 Task: Look for space in Culver City, United States from 12th July, 2023 to 16th July, 2023 for 8 adults in price range Rs.10000 to Rs.16000. Place can be private room with 8 bedrooms having 8 beds and 8 bathrooms. Property type can be house, flat, guest house. Amenities needed are: wifi, TV, free parkinig on premises, gym, breakfast. Booking option can be shelf check-in. Required host language is English.
Action: Mouse moved to (443, 117)
Screenshot: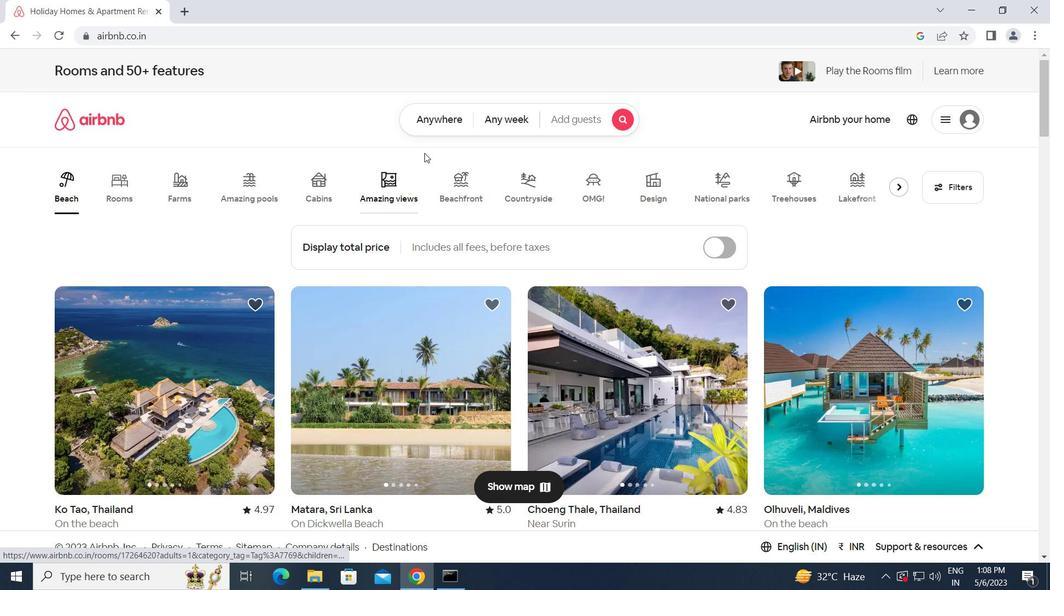 
Action: Mouse pressed left at (443, 117)
Screenshot: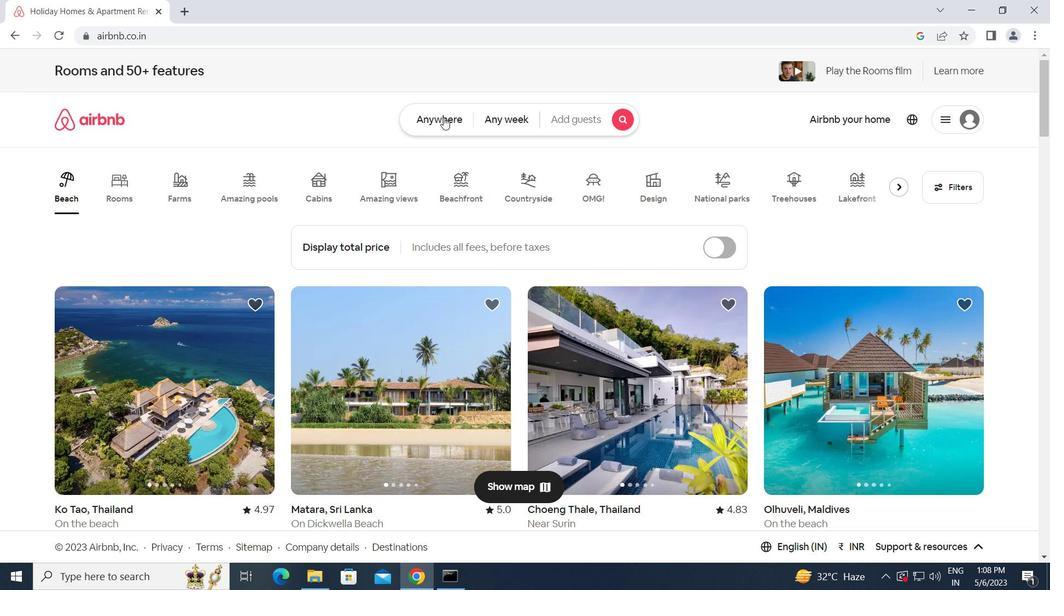 
Action: Mouse moved to (382, 162)
Screenshot: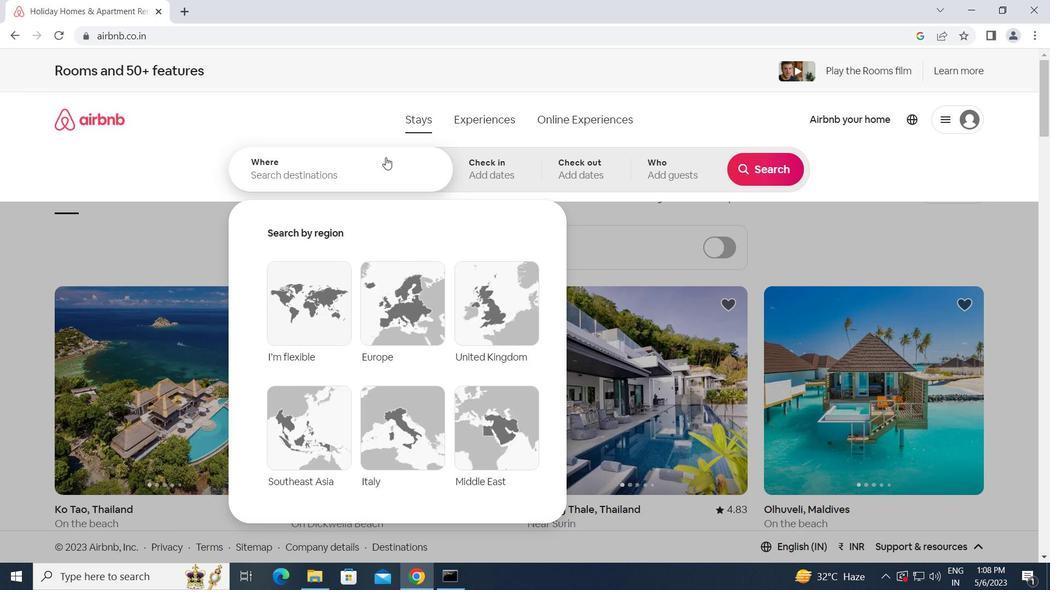 
Action: Mouse pressed left at (382, 162)
Screenshot: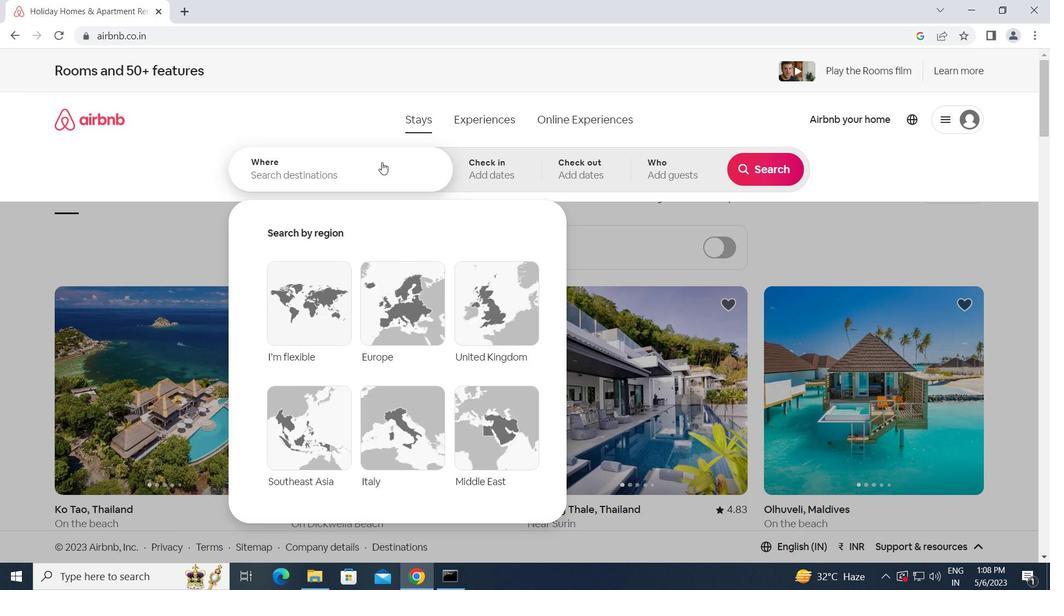 
Action: Key pressed c<Key.caps_lock>ulver<Key.space><Key.caps_lock>c<Key.caps_lock>ity,<Key.space><Key.caps_lock>u<Key.caps_lock>nited<Key.space><Key.caps_lock>s<Key.caps_lock>tates<Key.enter>
Screenshot: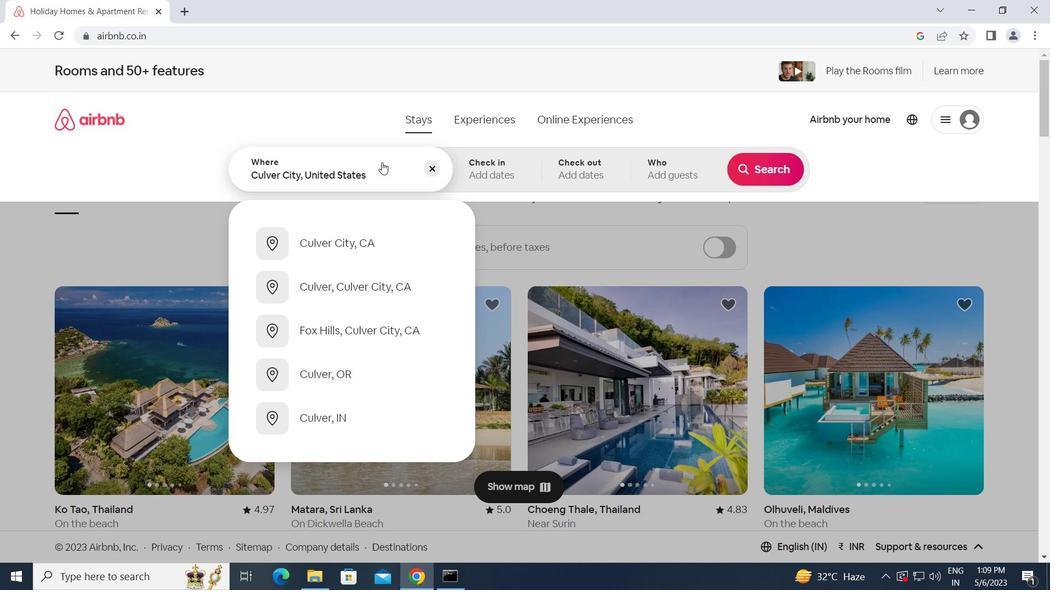 
Action: Mouse moved to (767, 283)
Screenshot: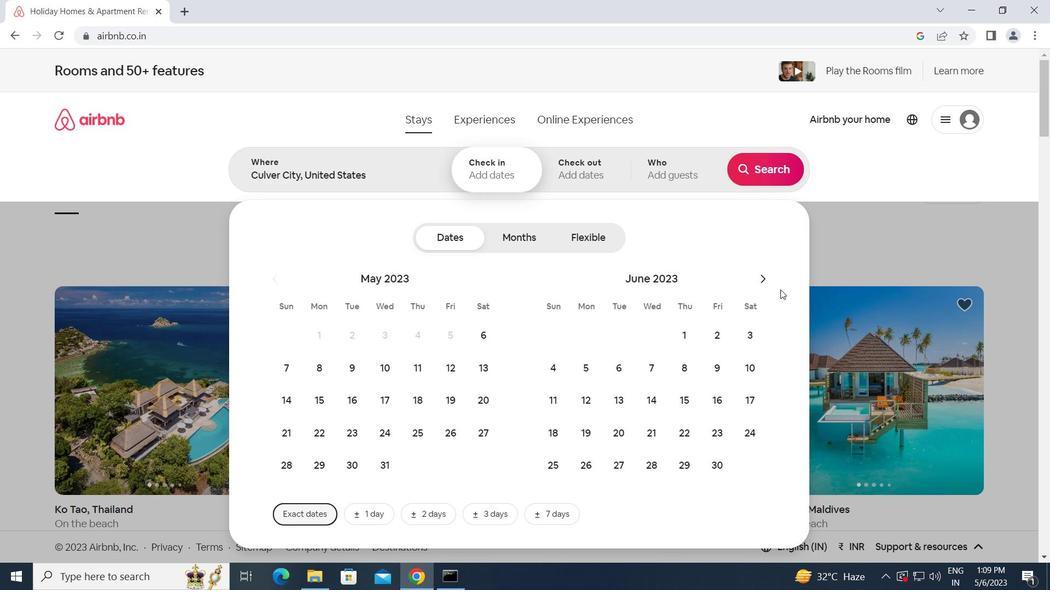 
Action: Mouse pressed left at (767, 283)
Screenshot: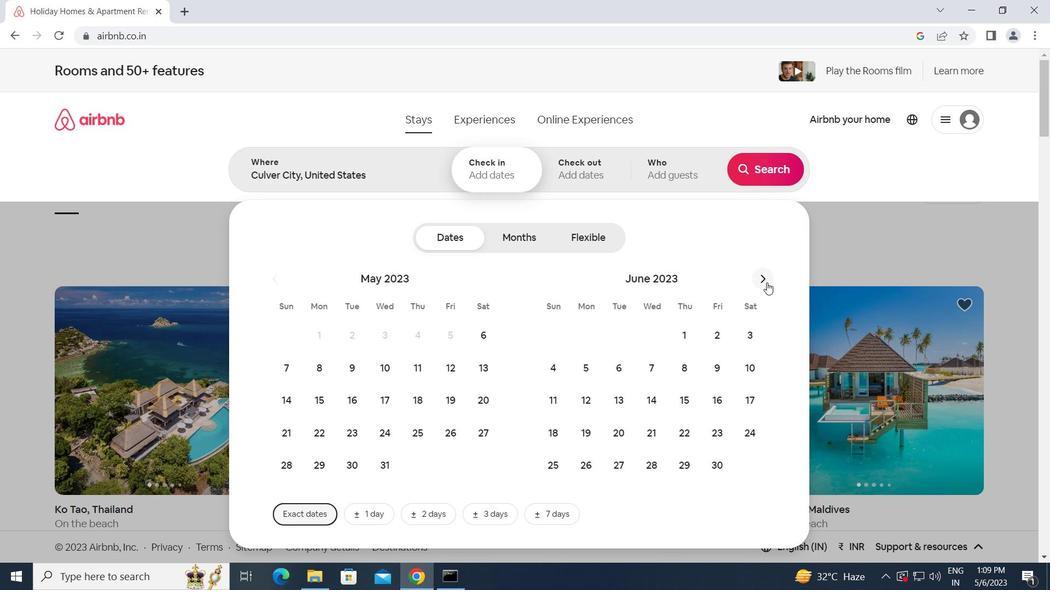 
Action: Mouse moved to (651, 397)
Screenshot: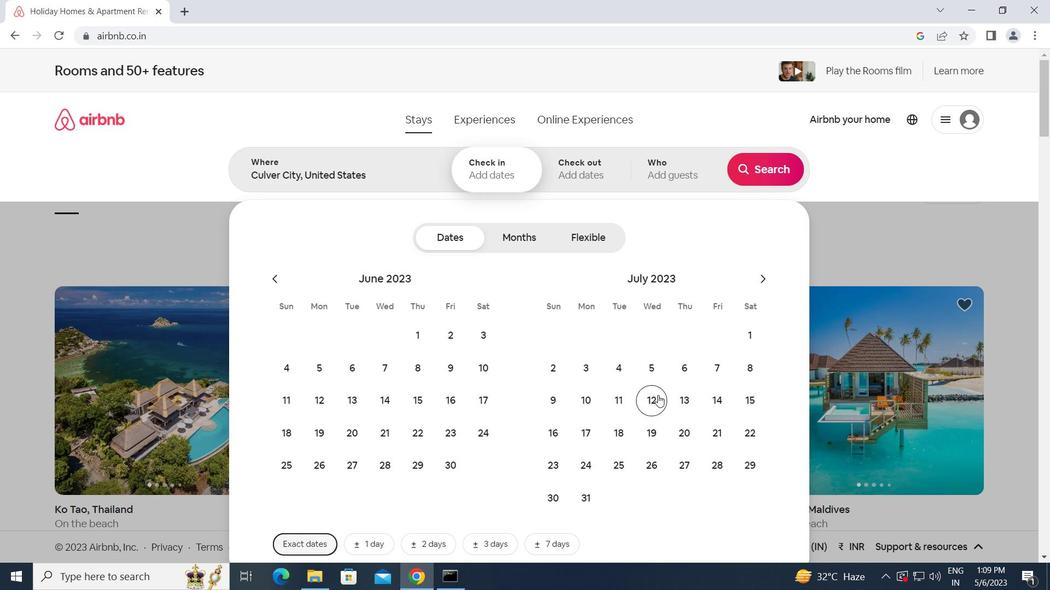 
Action: Mouse pressed left at (651, 397)
Screenshot: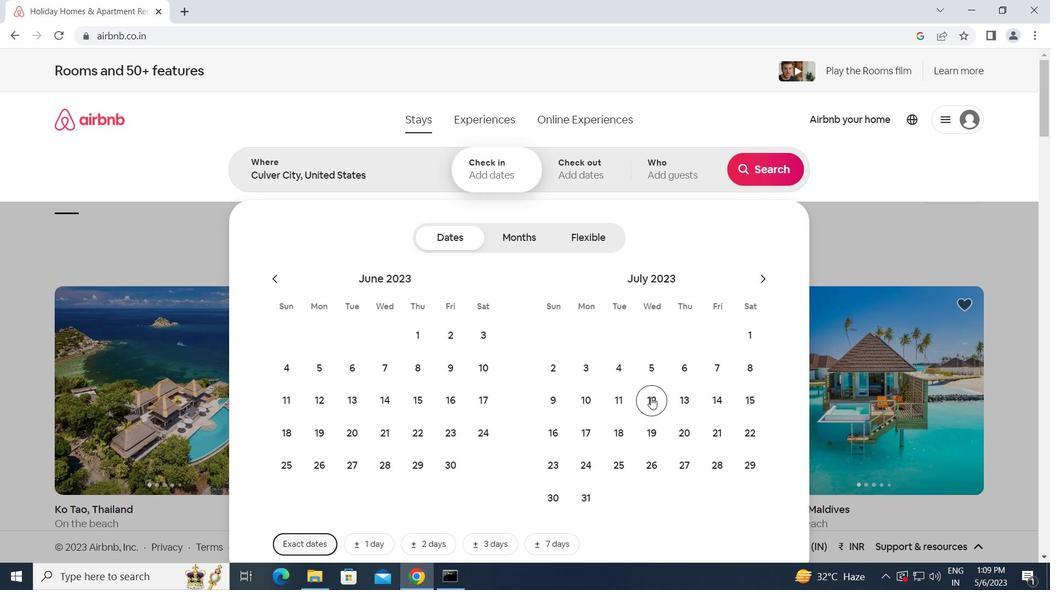 
Action: Mouse moved to (558, 433)
Screenshot: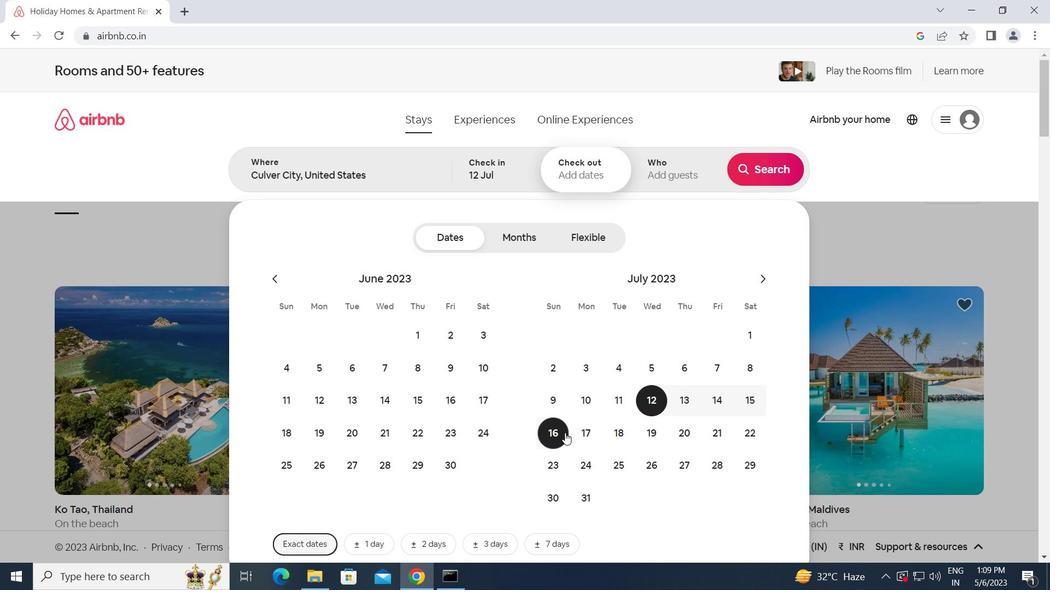 
Action: Mouse pressed left at (558, 433)
Screenshot: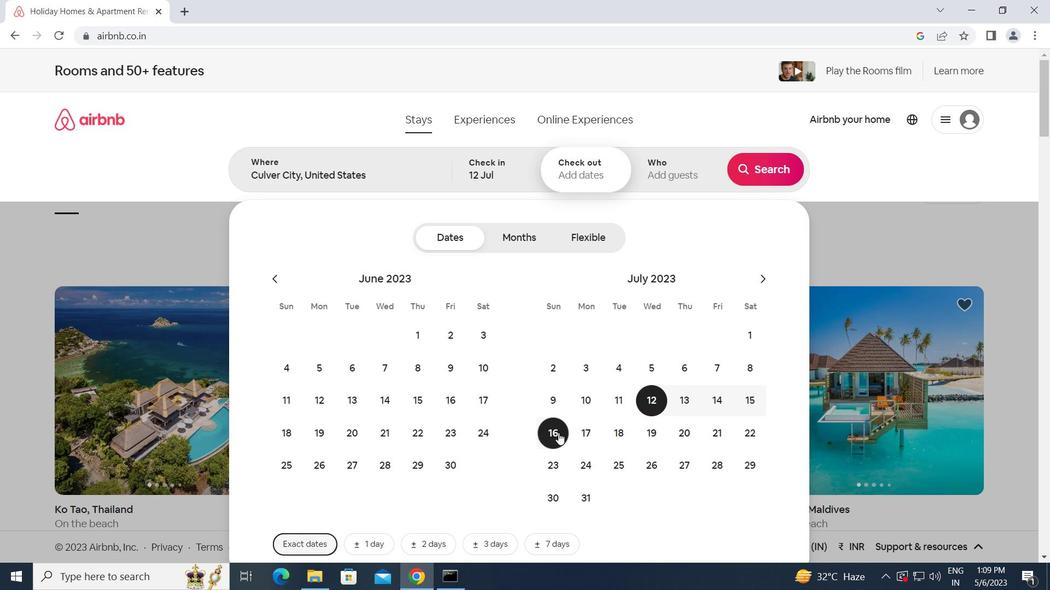 
Action: Mouse moved to (683, 175)
Screenshot: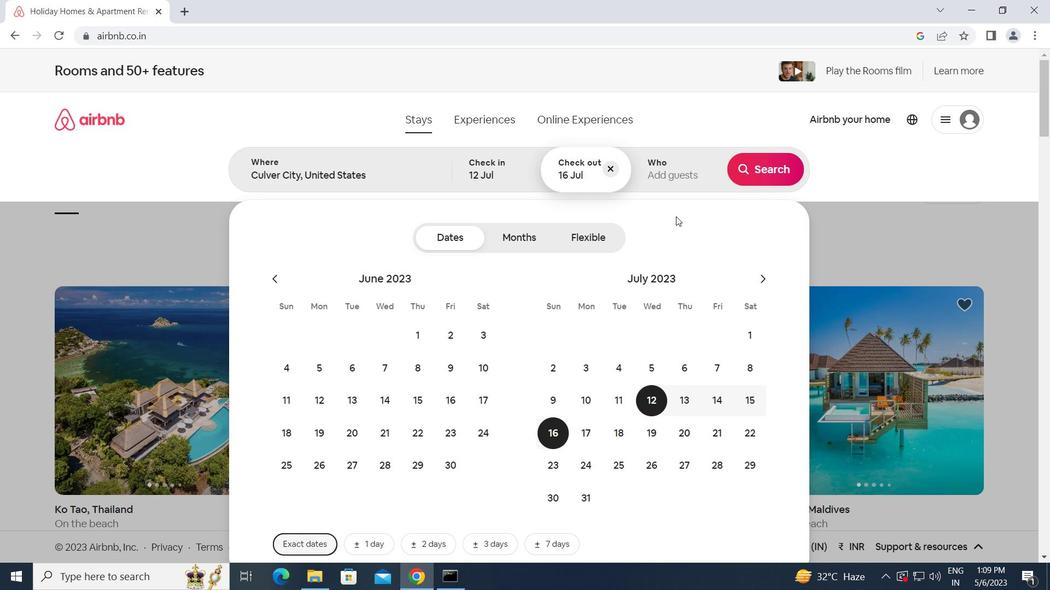 
Action: Mouse pressed left at (683, 175)
Screenshot: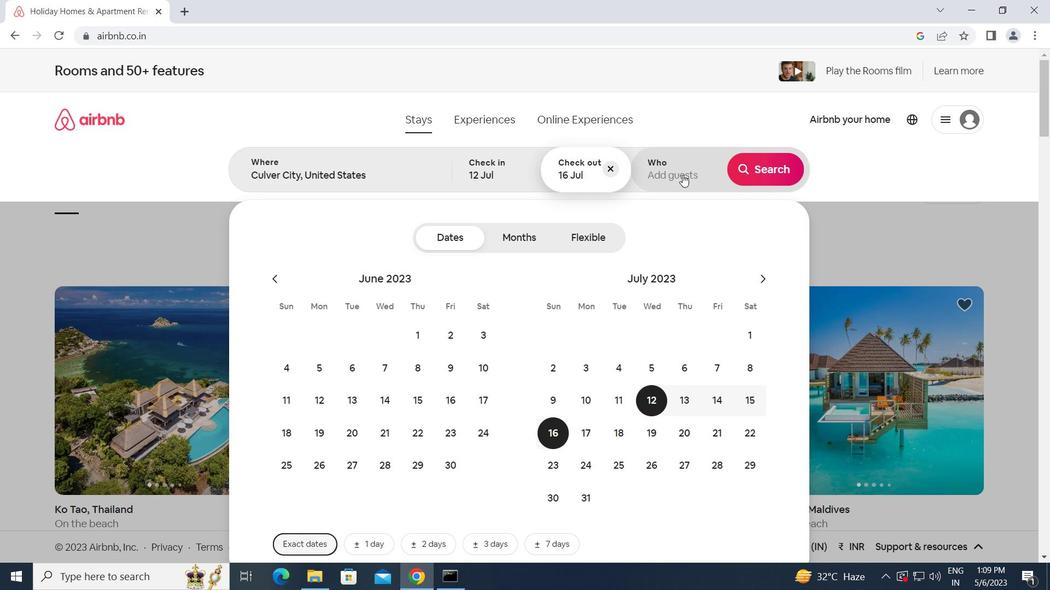 
Action: Mouse moved to (766, 244)
Screenshot: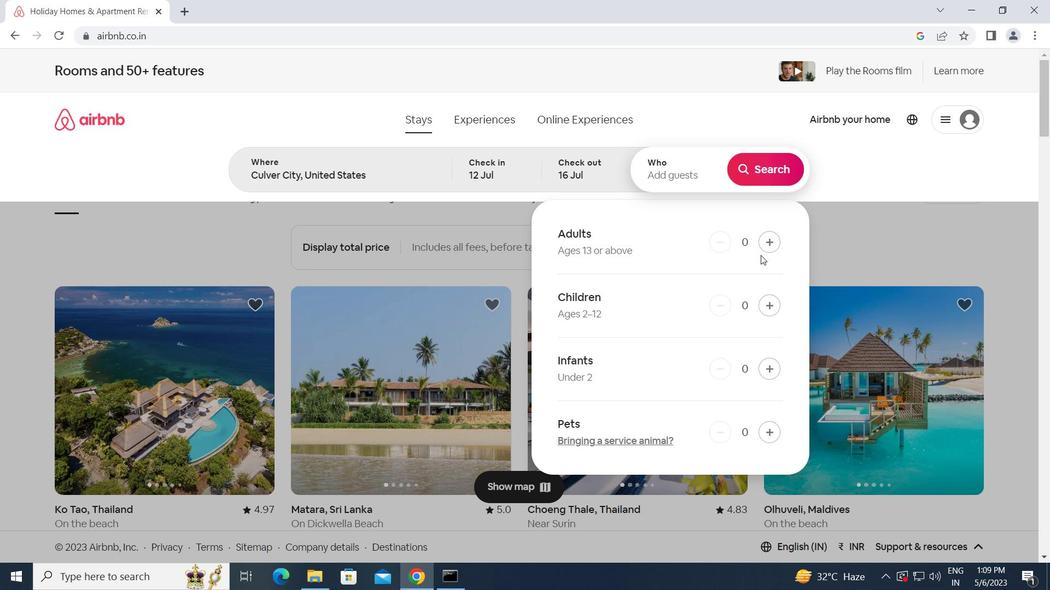 
Action: Mouse pressed left at (766, 244)
Screenshot: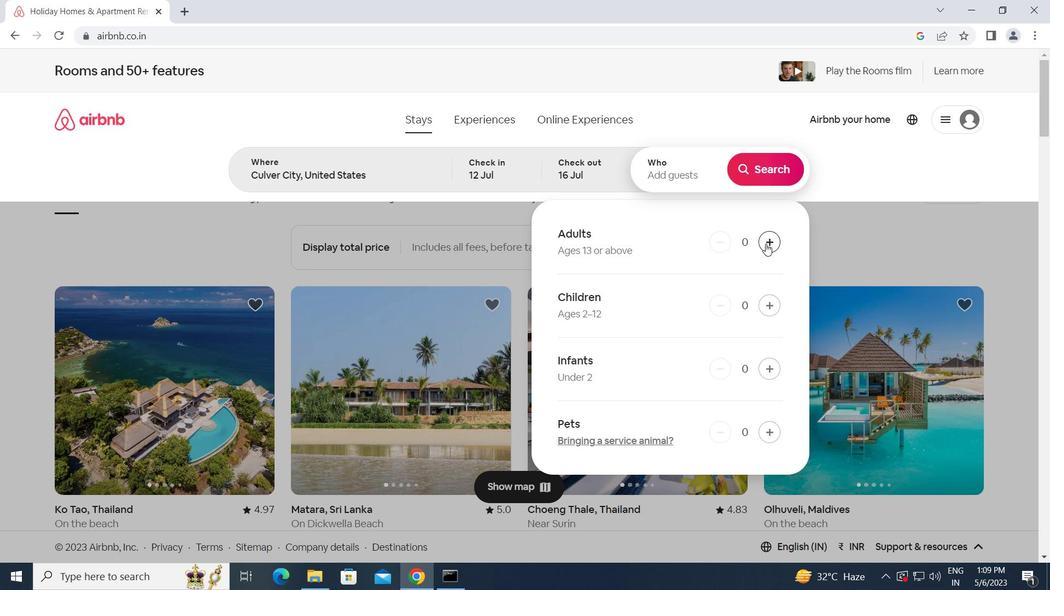 
Action: Mouse pressed left at (766, 244)
Screenshot: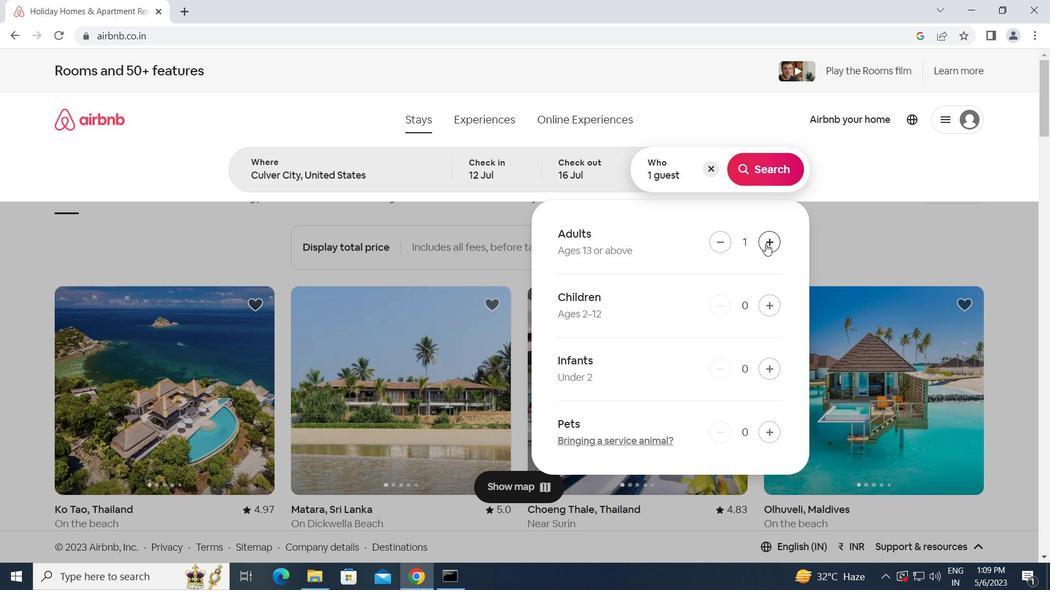 
Action: Mouse pressed left at (766, 244)
Screenshot: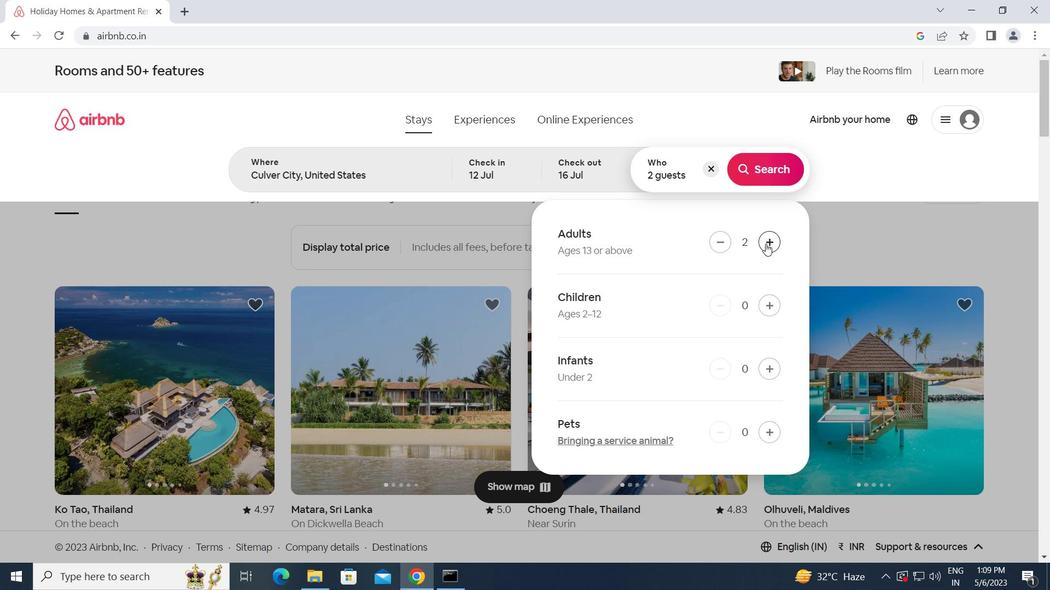 
Action: Mouse pressed left at (766, 244)
Screenshot: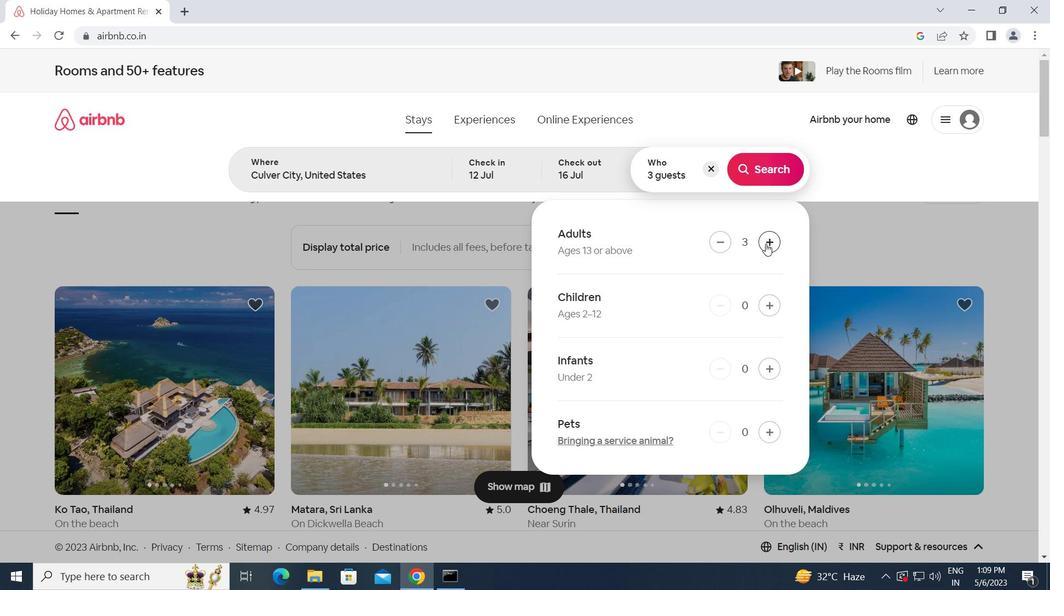 
Action: Mouse pressed left at (766, 244)
Screenshot: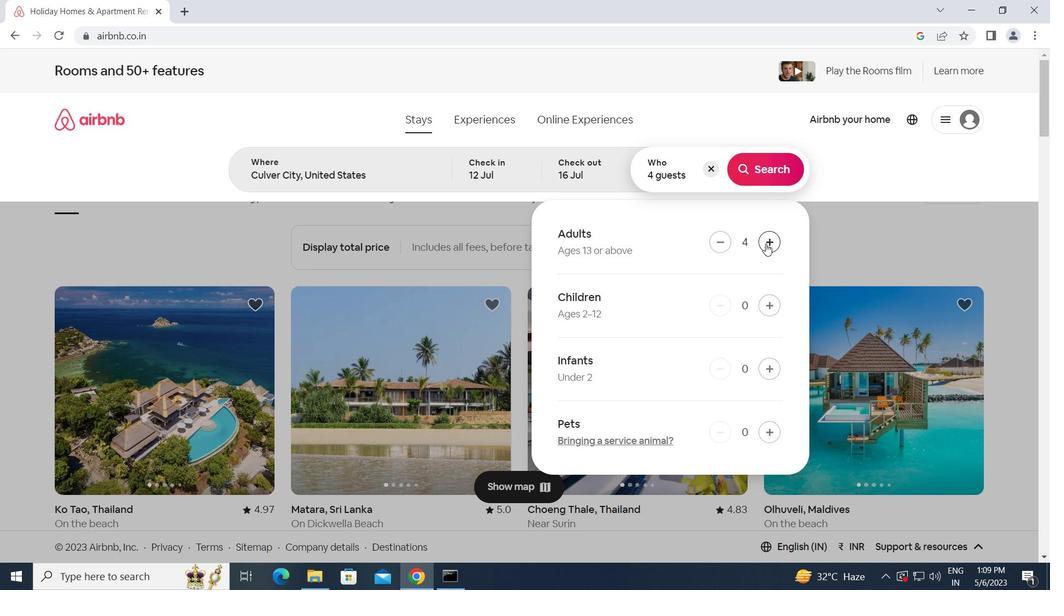 
Action: Mouse pressed left at (766, 244)
Screenshot: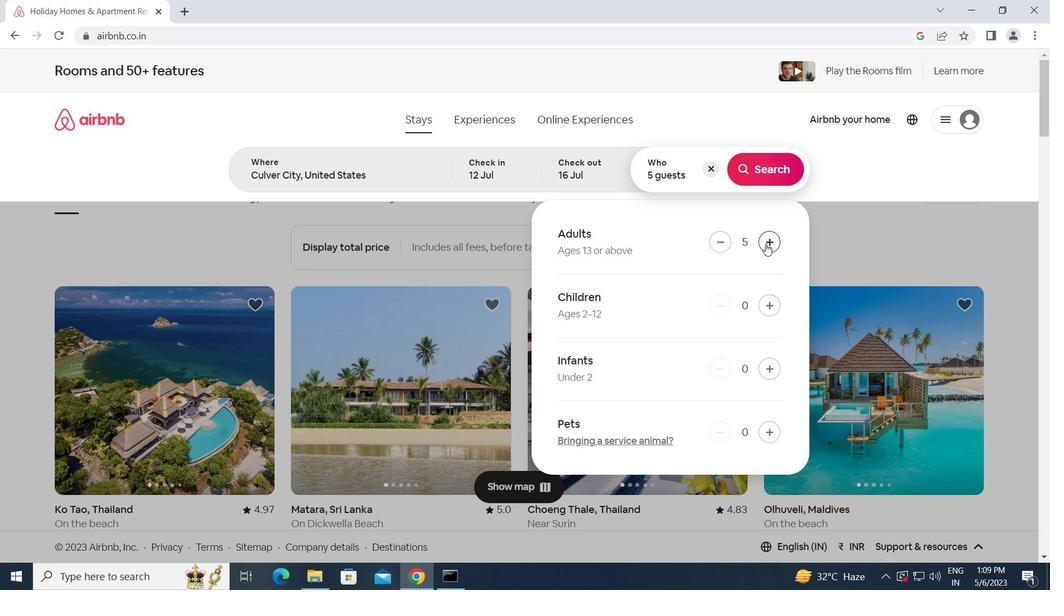 
Action: Mouse pressed left at (766, 244)
Screenshot: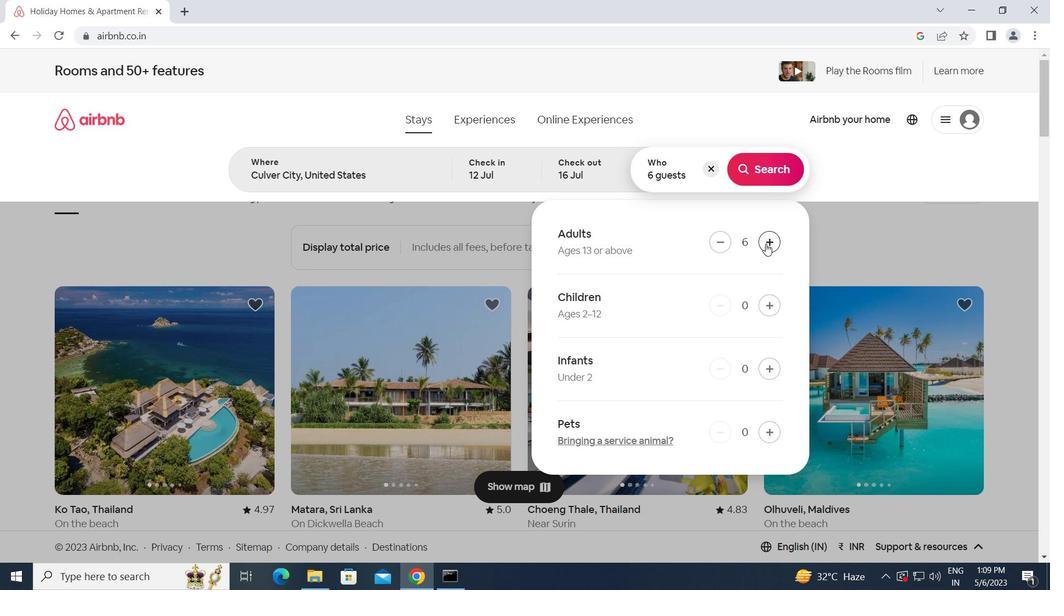 
Action: Mouse pressed left at (766, 244)
Screenshot: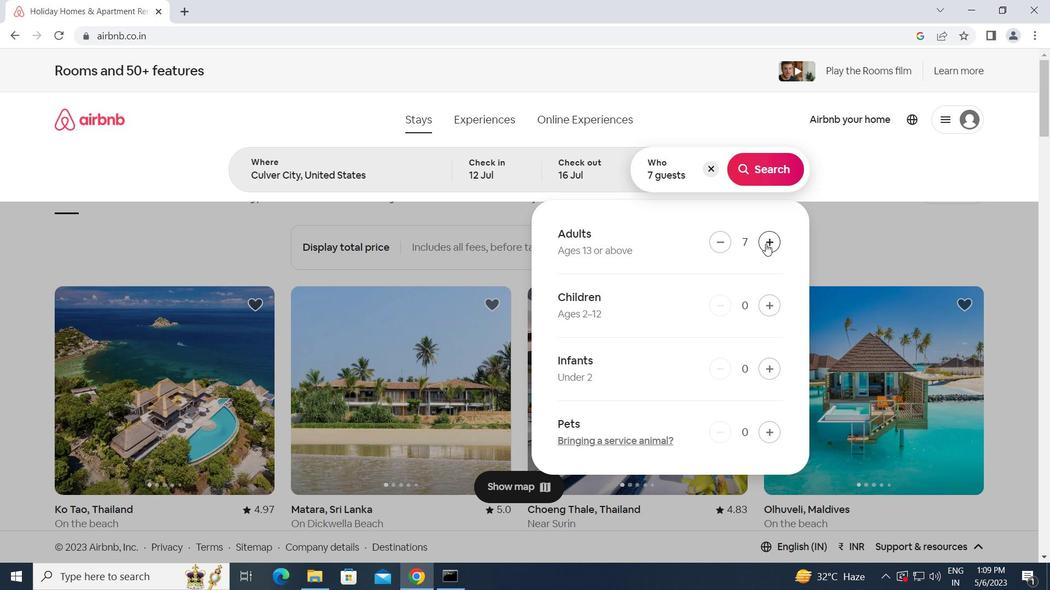 
Action: Mouse moved to (748, 169)
Screenshot: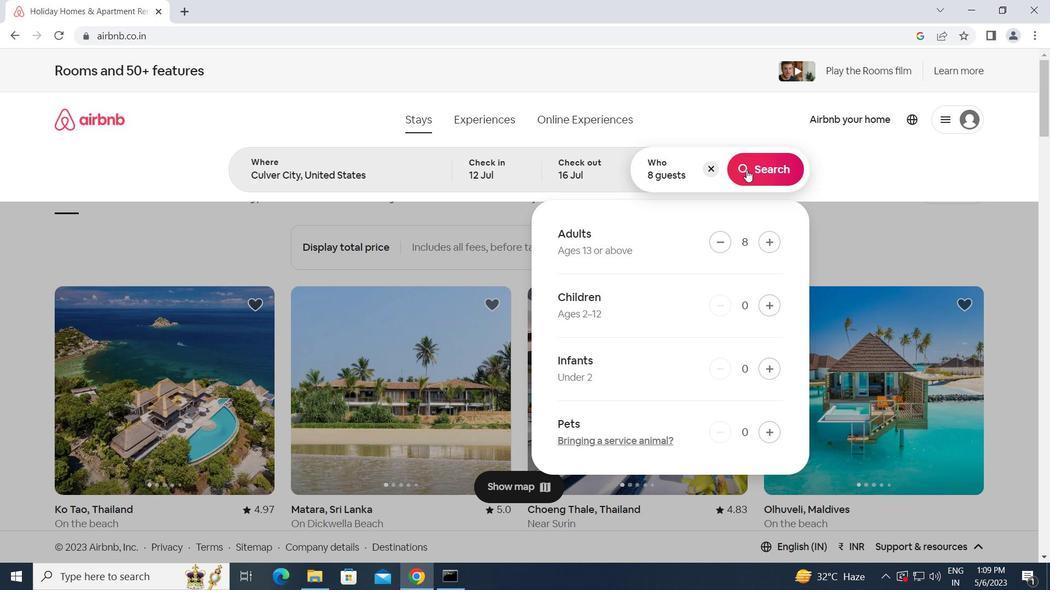 
Action: Mouse pressed left at (748, 169)
Screenshot: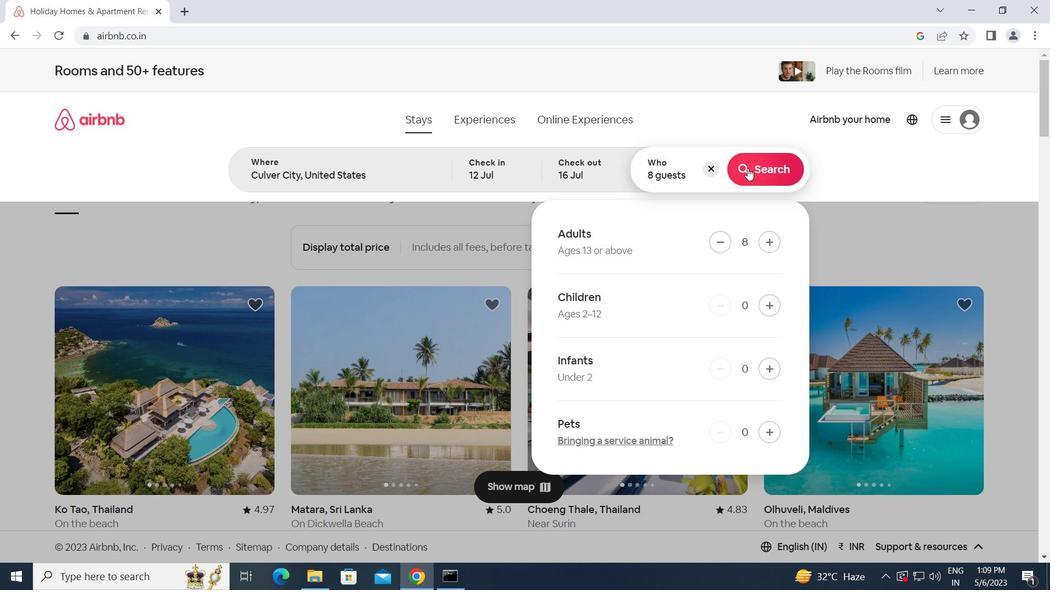 
Action: Mouse moved to (999, 128)
Screenshot: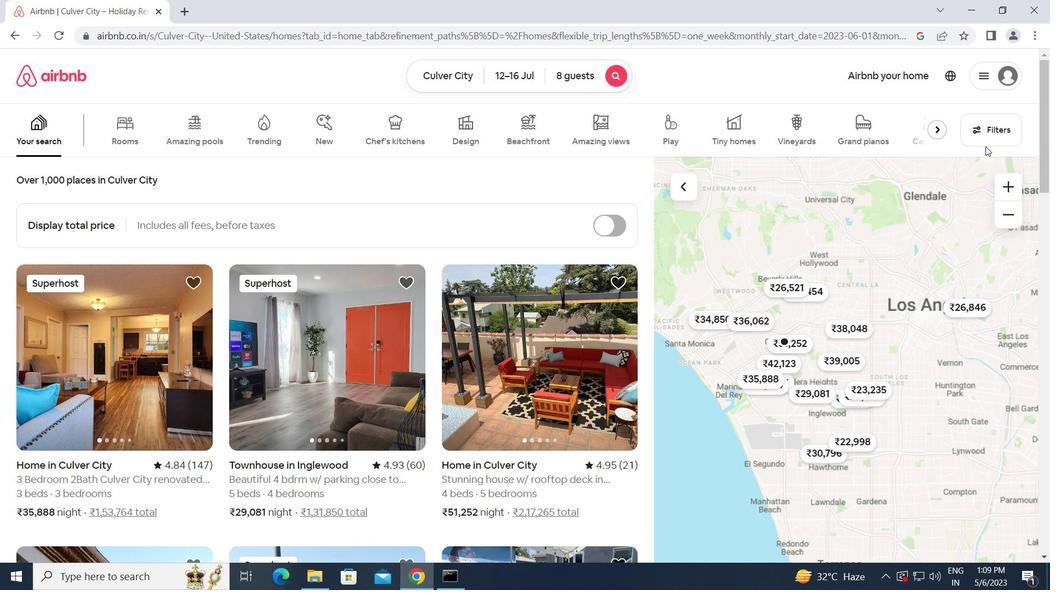 
Action: Mouse pressed left at (999, 128)
Screenshot: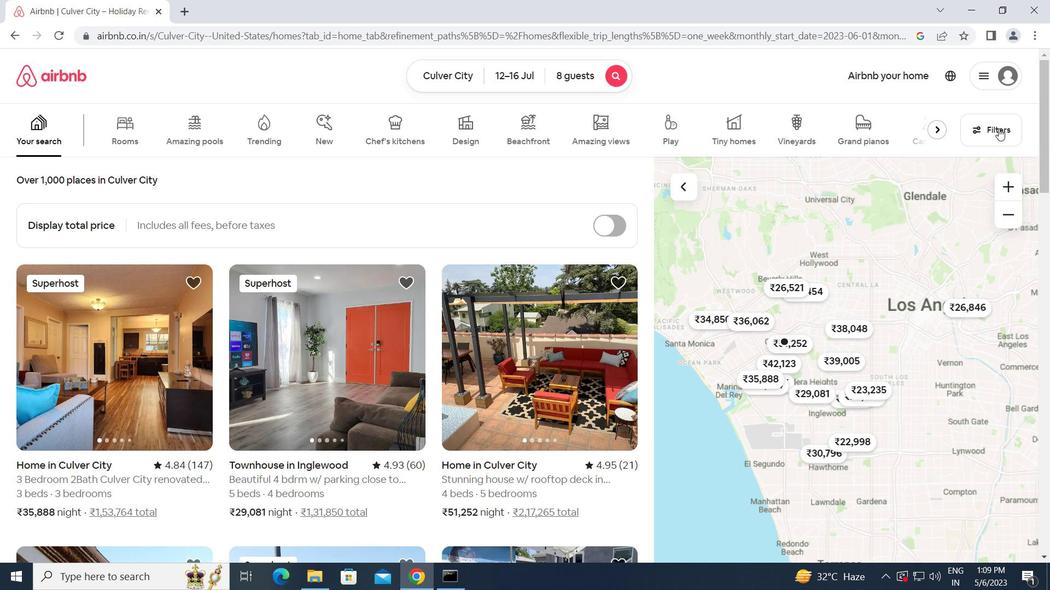
Action: Mouse moved to (338, 466)
Screenshot: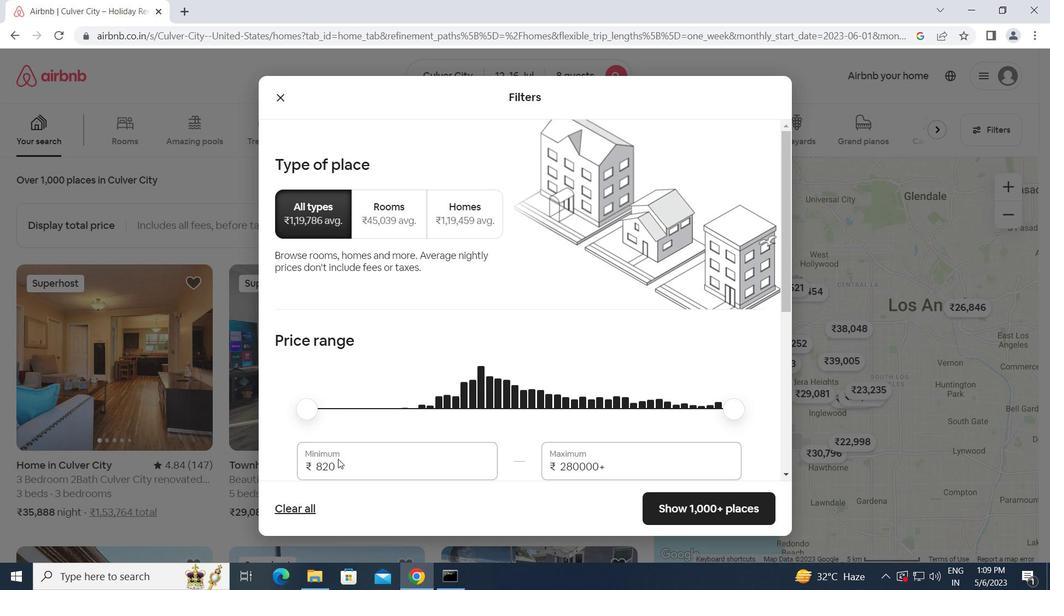 
Action: Mouse pressed left at (338, 466)
Screenshot: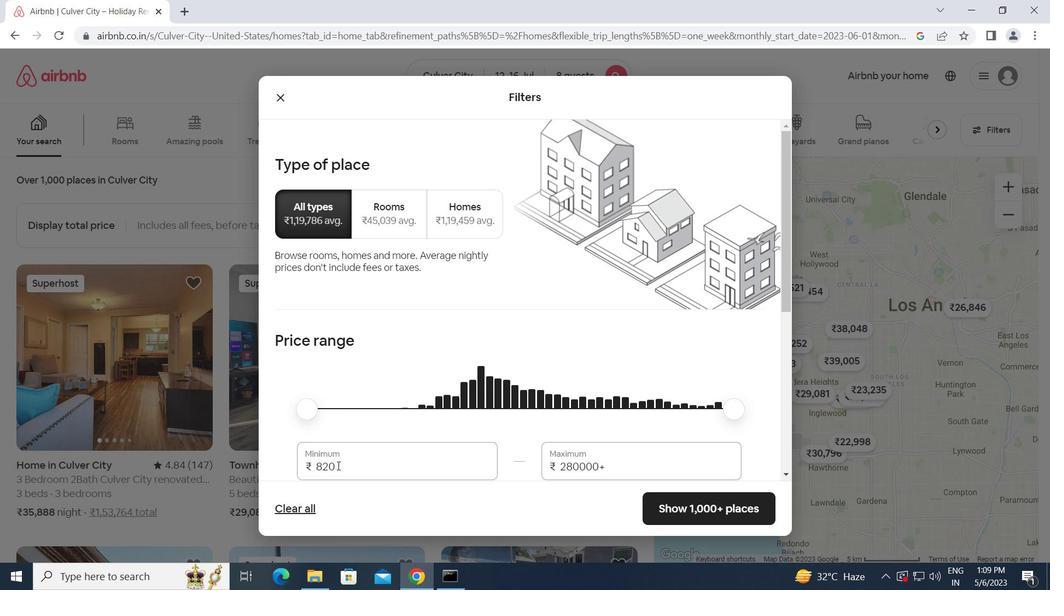 
Action: Mouse moved to (311, 460)
Screenshot: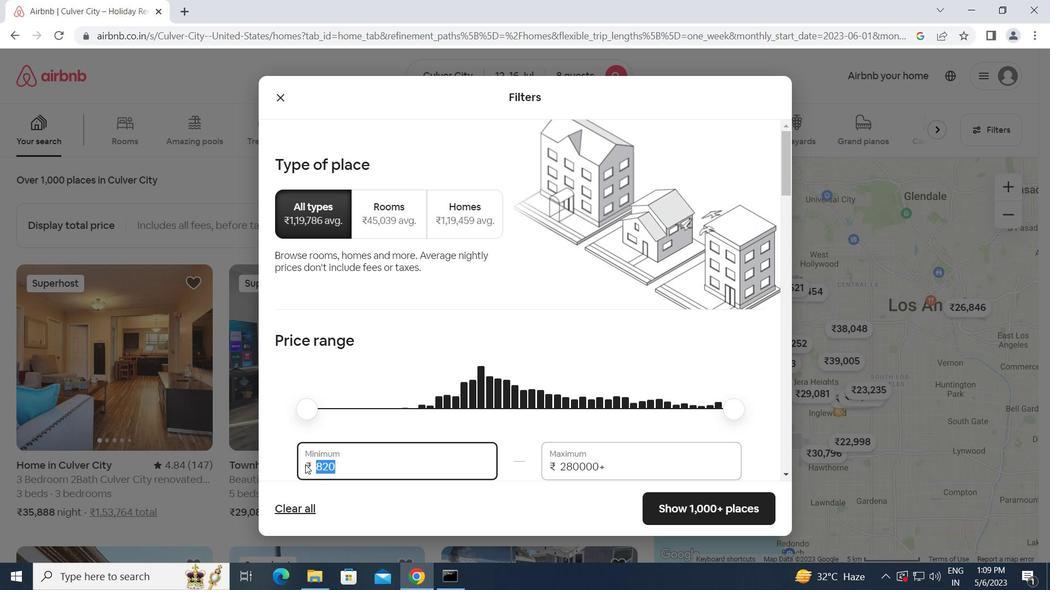 
Action: Key pressed 10000<Key.tab>1600
Screenshot: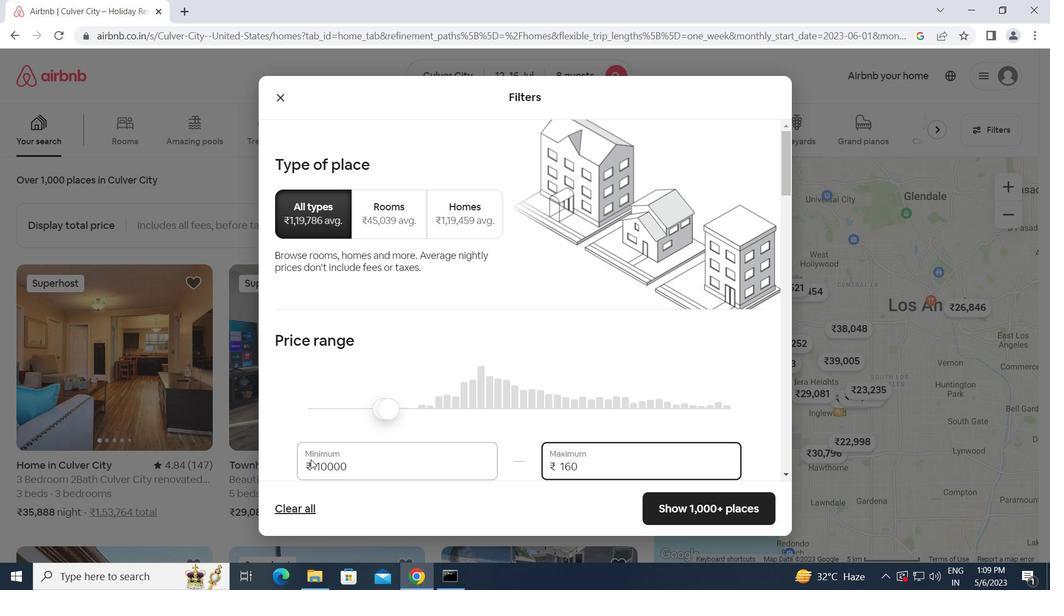 
Action: Mouse moved to (407, 462)
Screenshot: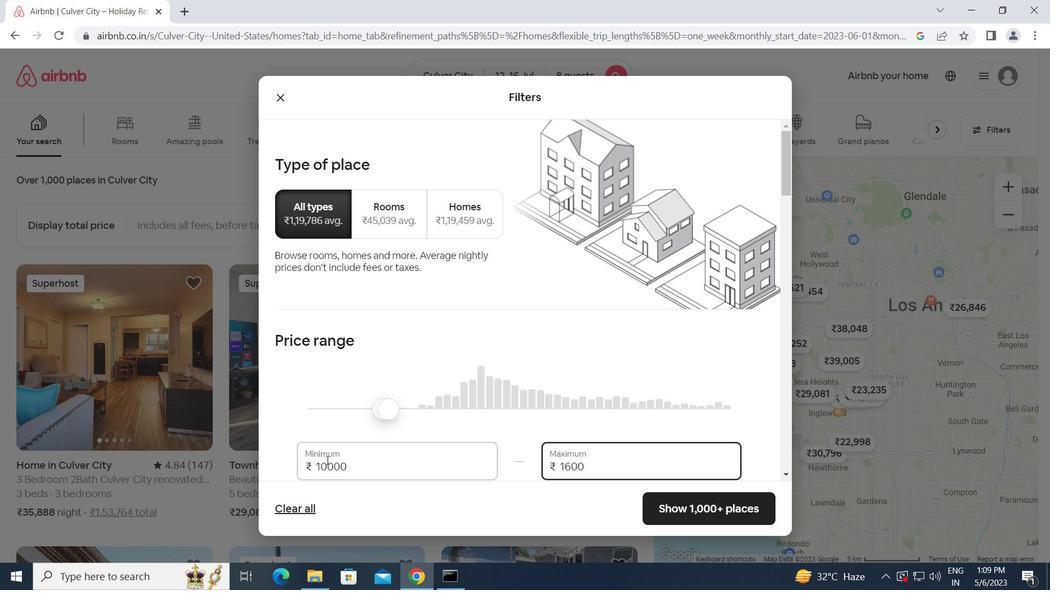 
Action: Key pressed 0
Screenshot: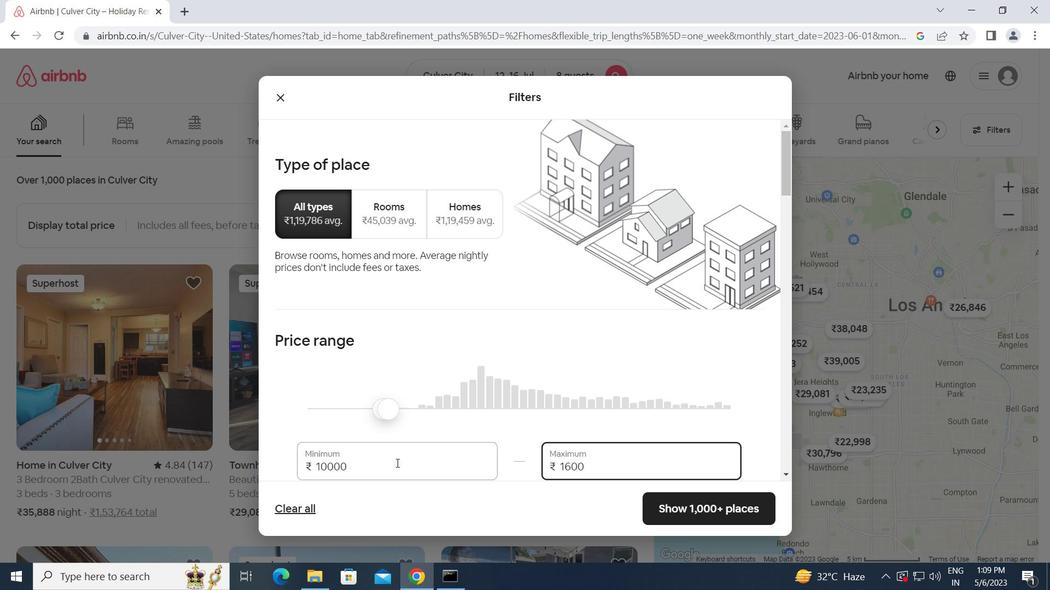 
Action: Mouse scrolled (407, 462) with delta (0, 0)
Screenshot: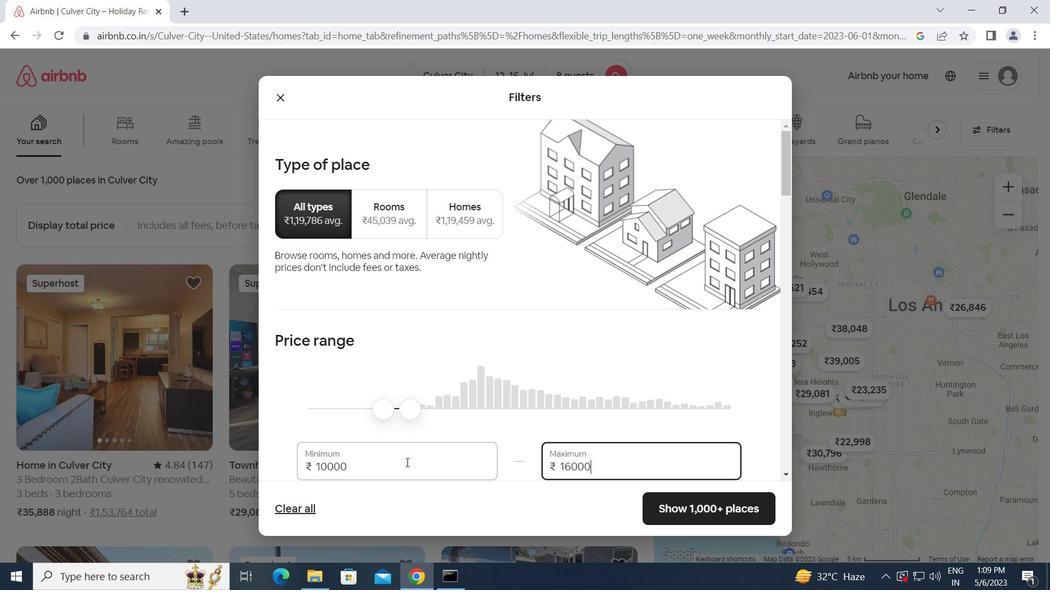 
Action: Mouse scrolled (407, 462) with delta (0, 0)
Screenshot: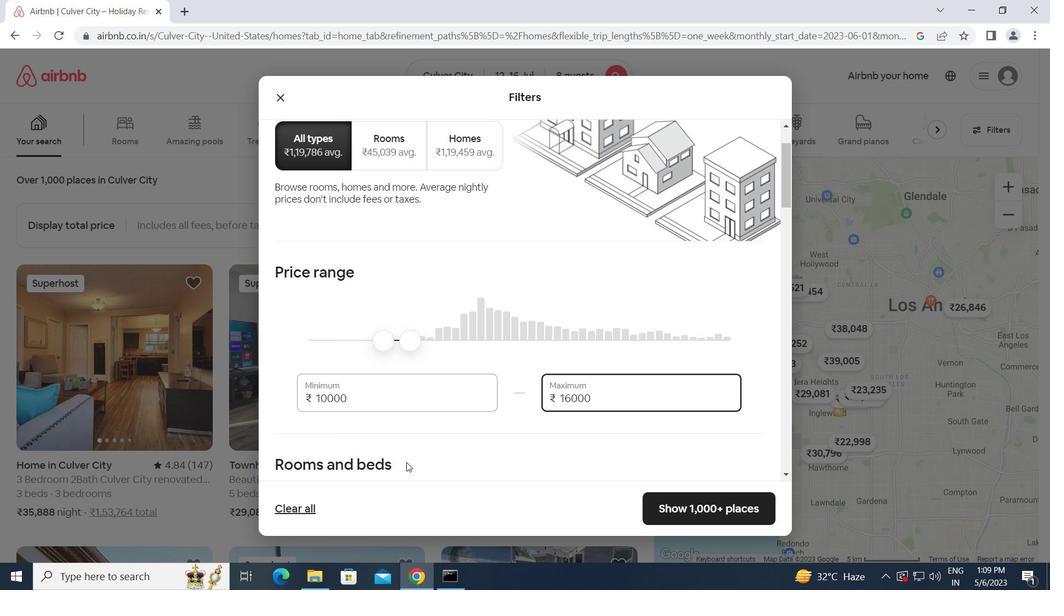 
Action: Mouse scrolled (407, 462) with delta (0, 0)
Screenshot: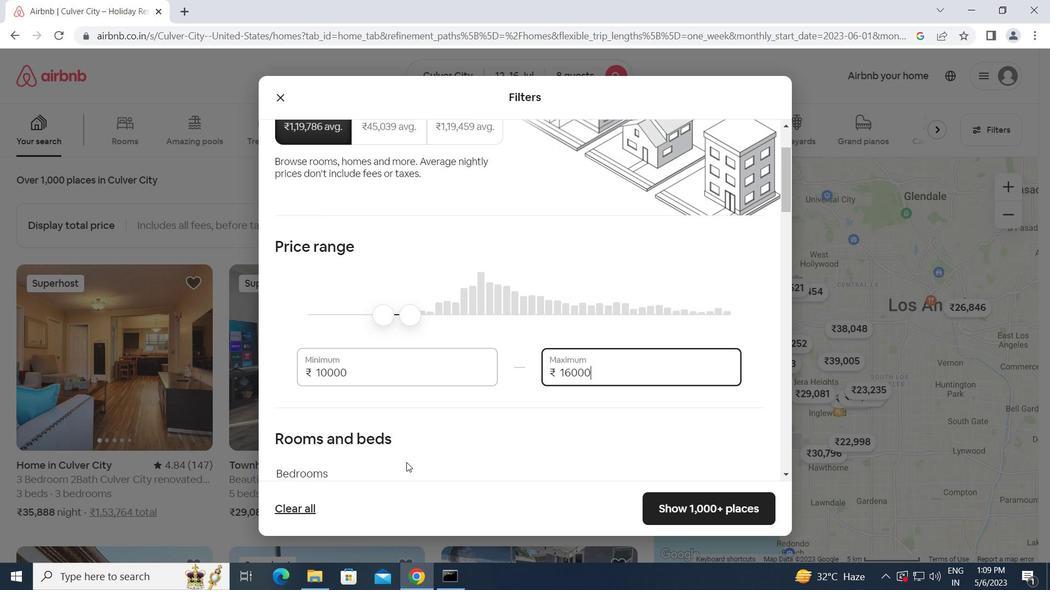 
Action: Mouse scrolled (407, 462) with delta (0, 0)
Screenshot: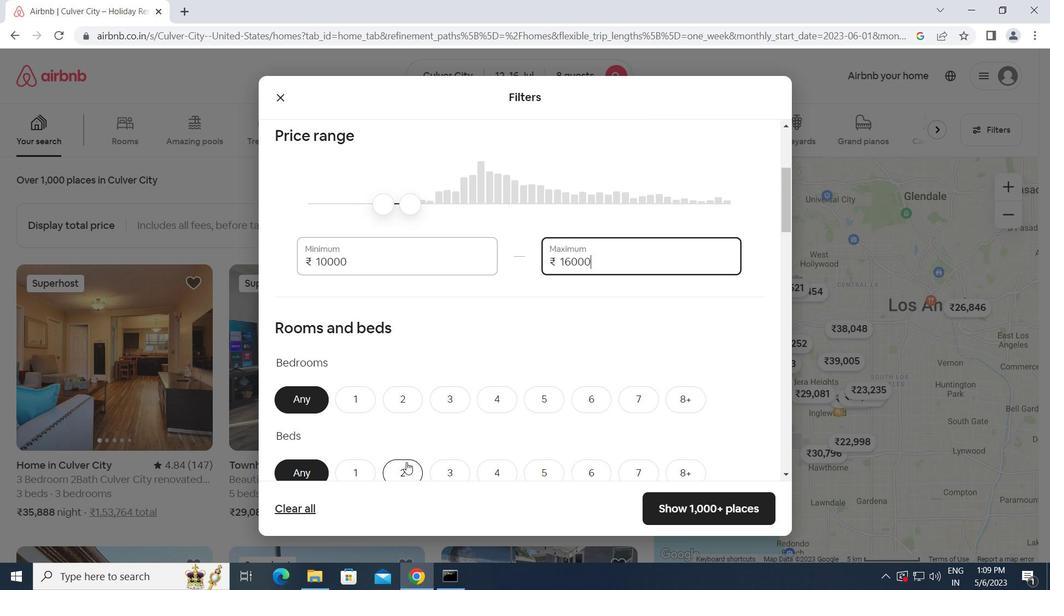 
Action: Mouse moved to (503, 402)
Screenshot: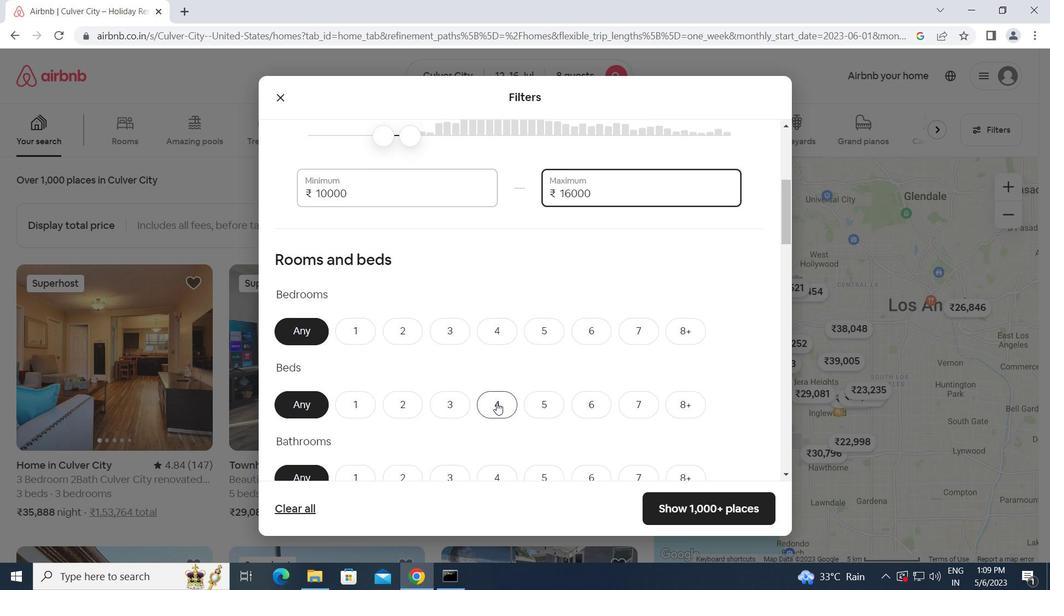 
Action: Mouse scrolled (503, 402) with delta (0, 0)
Screenshot: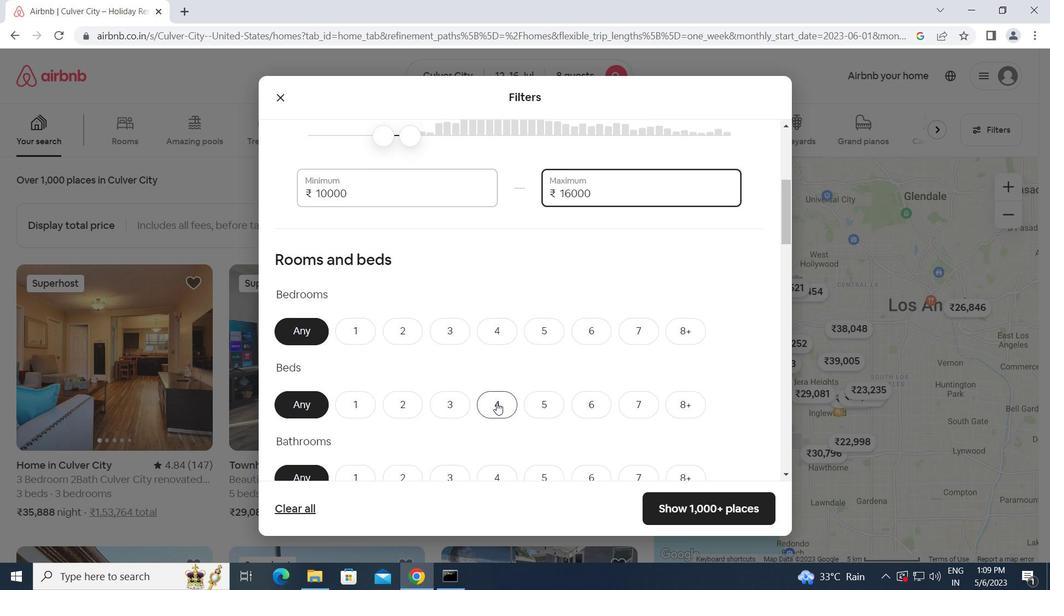 
Action: Mouse scrolled (503, 402) with delta (0, 0)
Screenshot: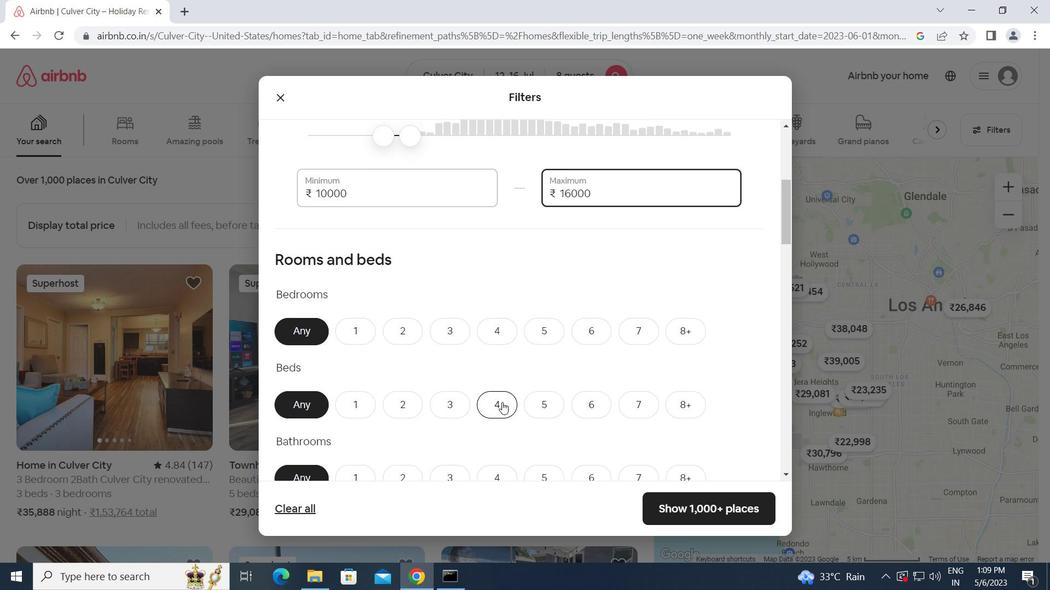 
Action: Mouse moved to (677, 192)
Screenshot: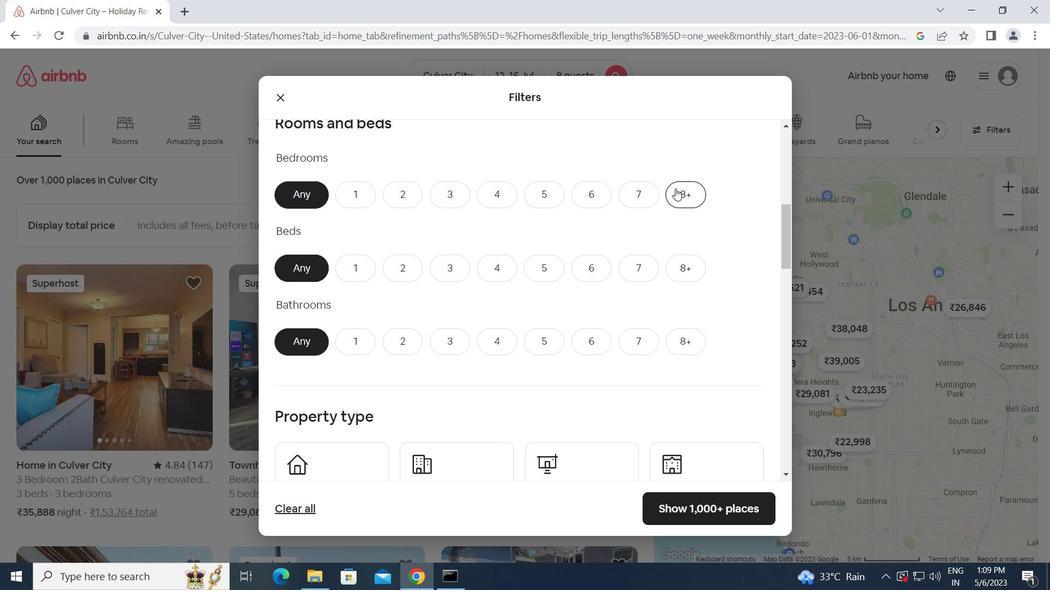 
Action: Mouse pressed left at (677, 192)
Screenshot: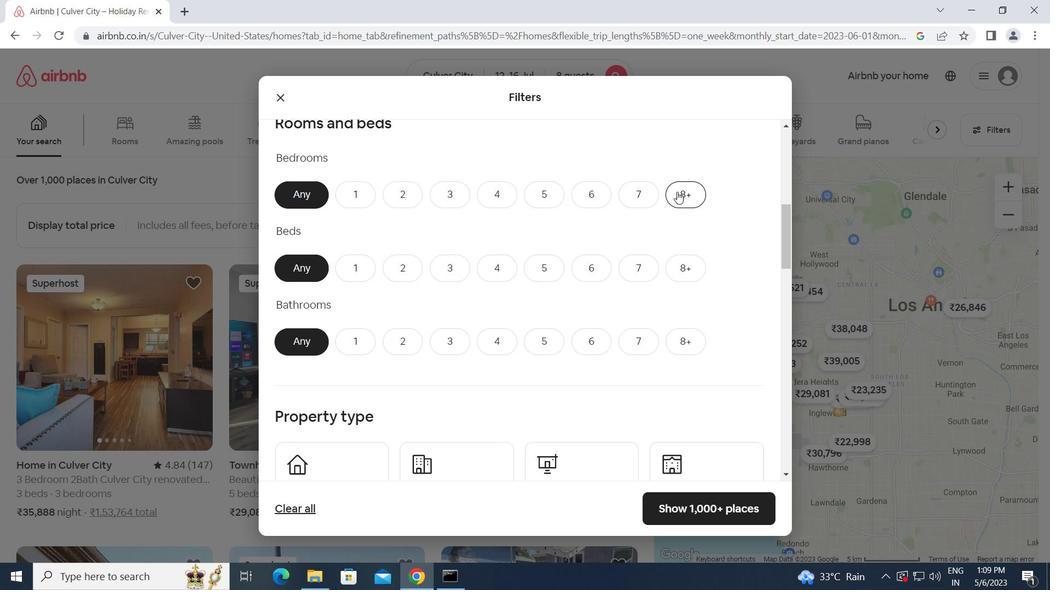 
Action: Mouse moved to (680, 273)
Screenshot: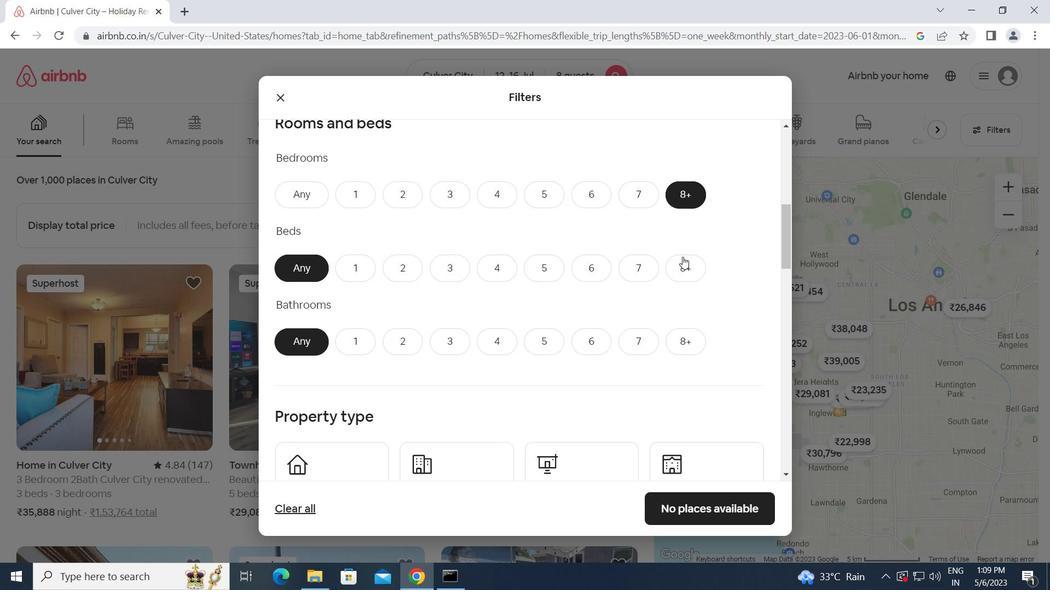 
Action: Mouse pressed left at (680, 273)
Screenshot: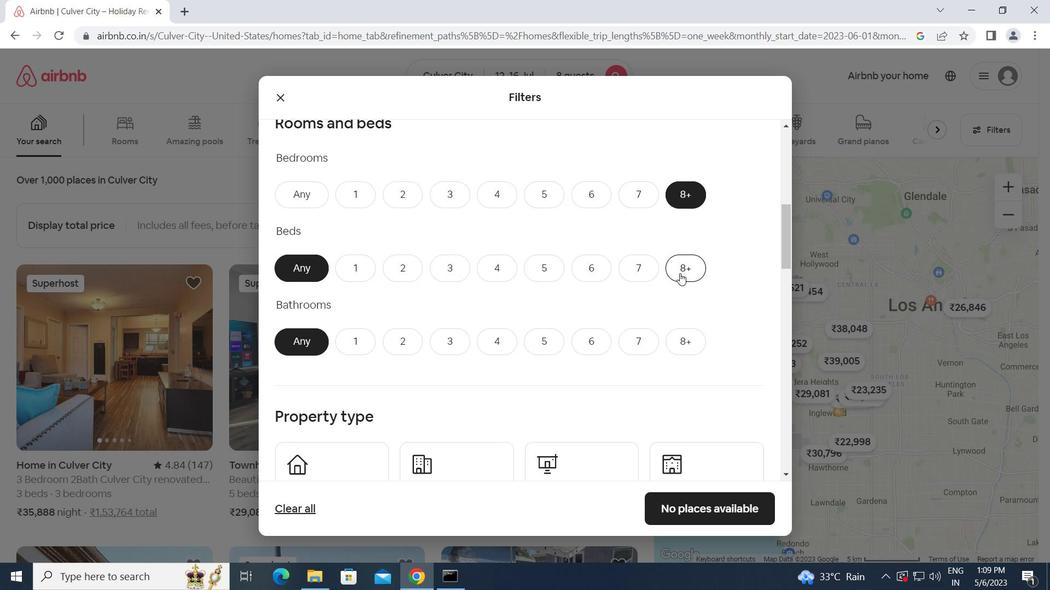 
Action: Mouse moved to (683, 337)
Screenshot: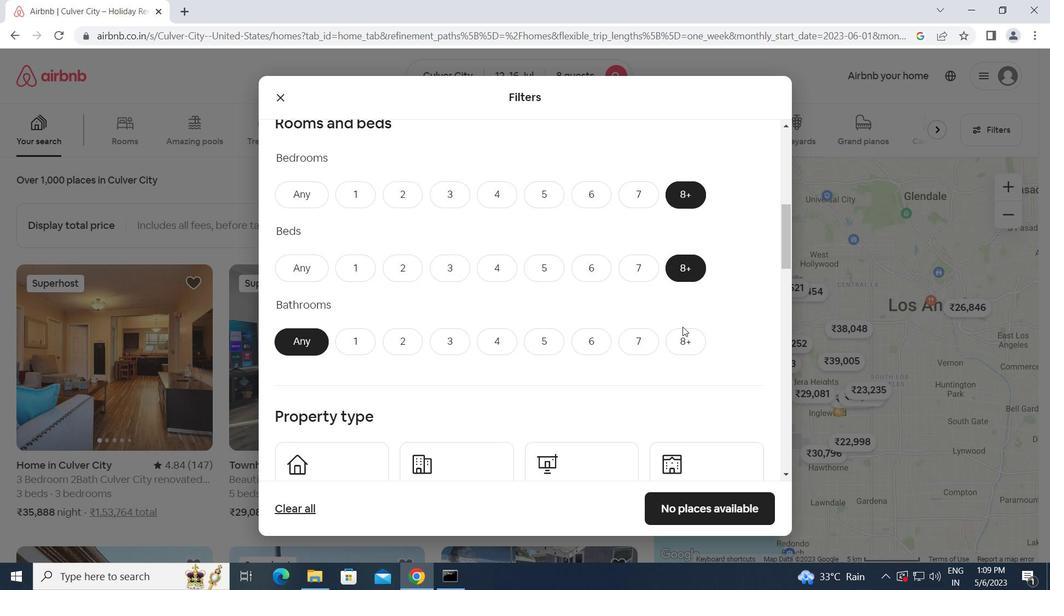 
Action: Mouse pressed left at (683, 337)
Screenshot: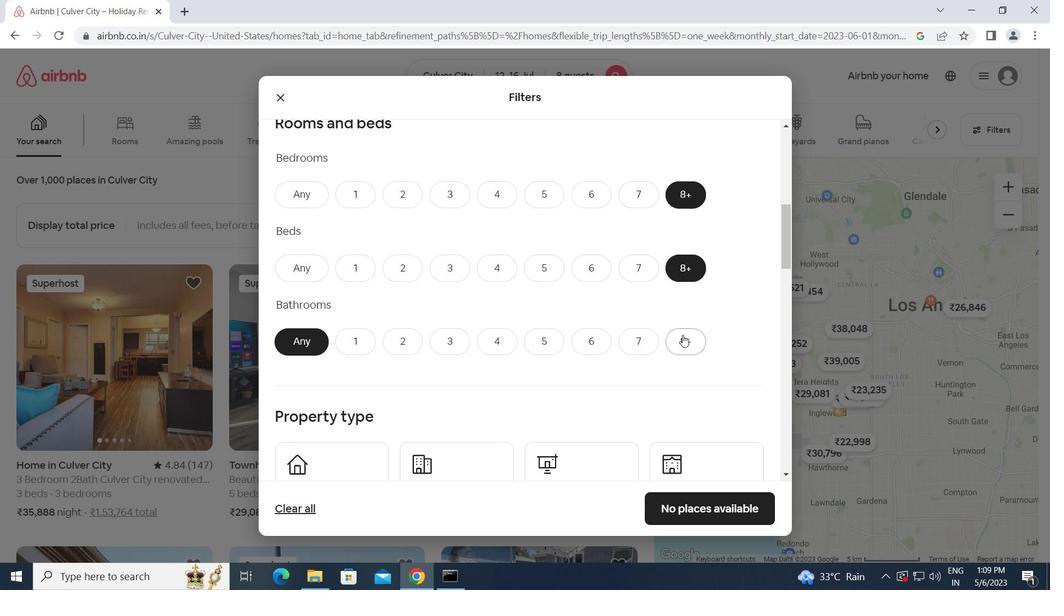 
Action: Mouse moved to (619, 398)
Screenshot: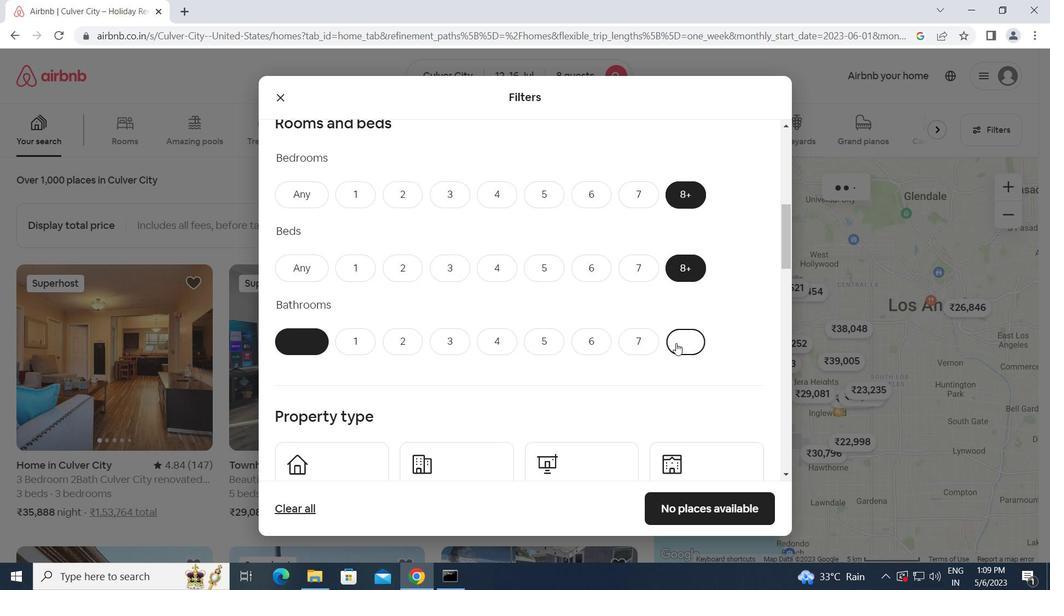 
Action: Mouse scrolled (619, 398) with delta (0, 0)
Screenshot: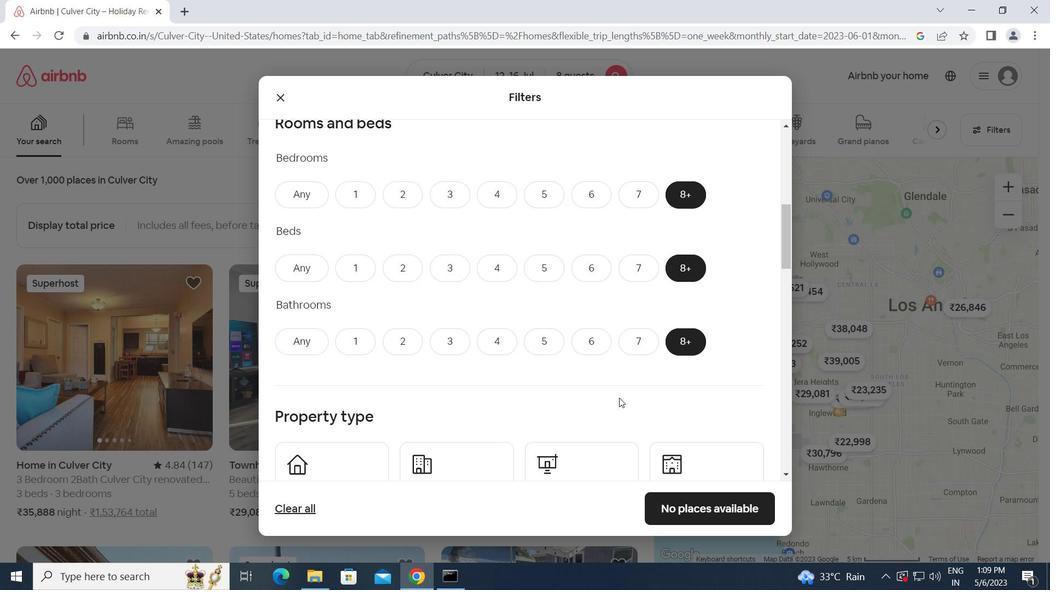 
Action: Mouse moved to (618, 398)
Screenshot: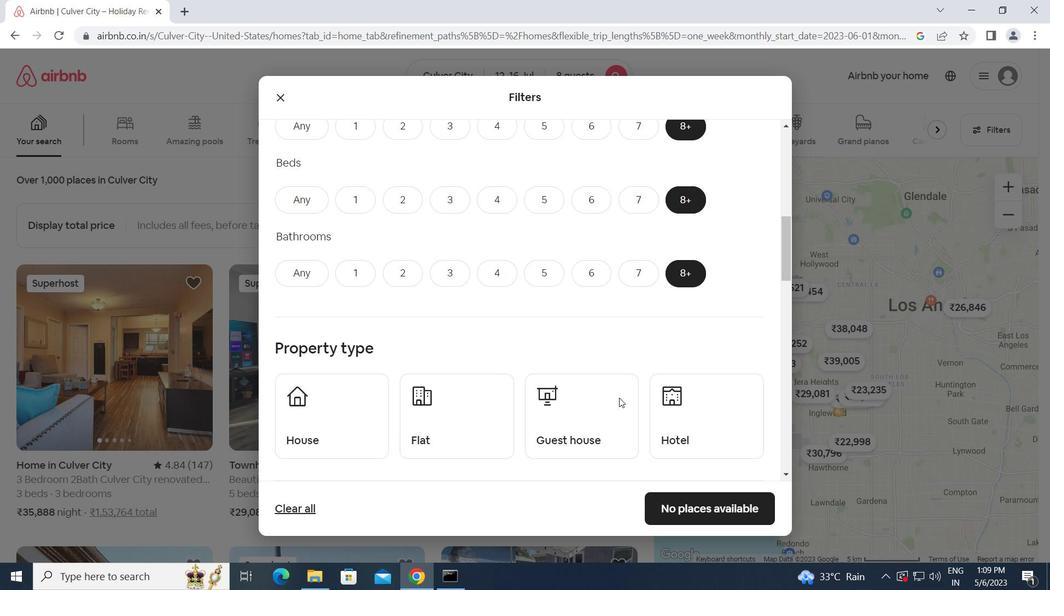 
Action: Mouse scrolled (618, 398) with delta (0, 0)
Screenshot: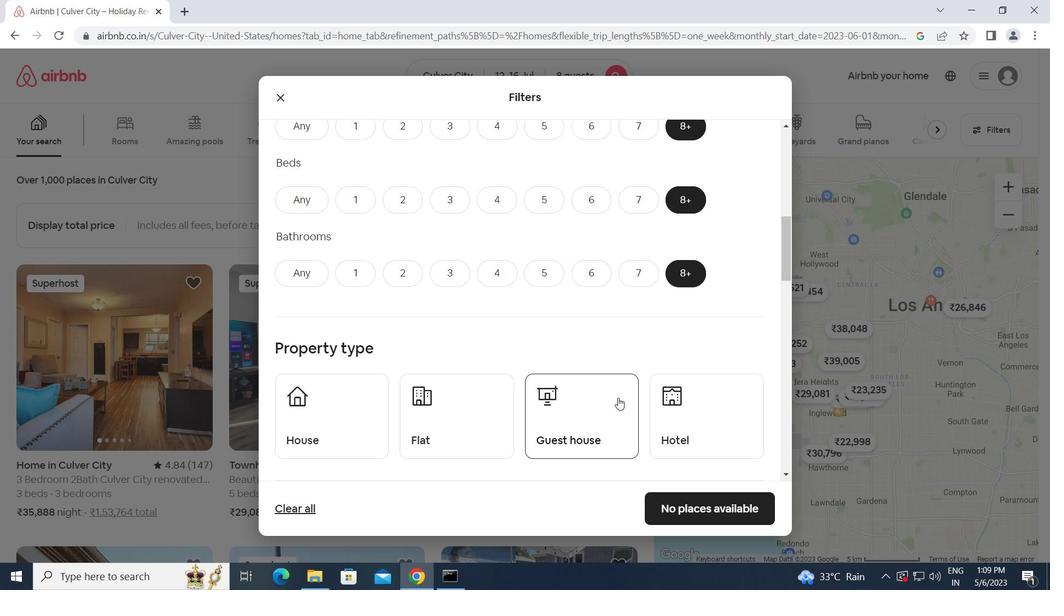 
Action: Mouse moved to (332, 346)
Screenshot: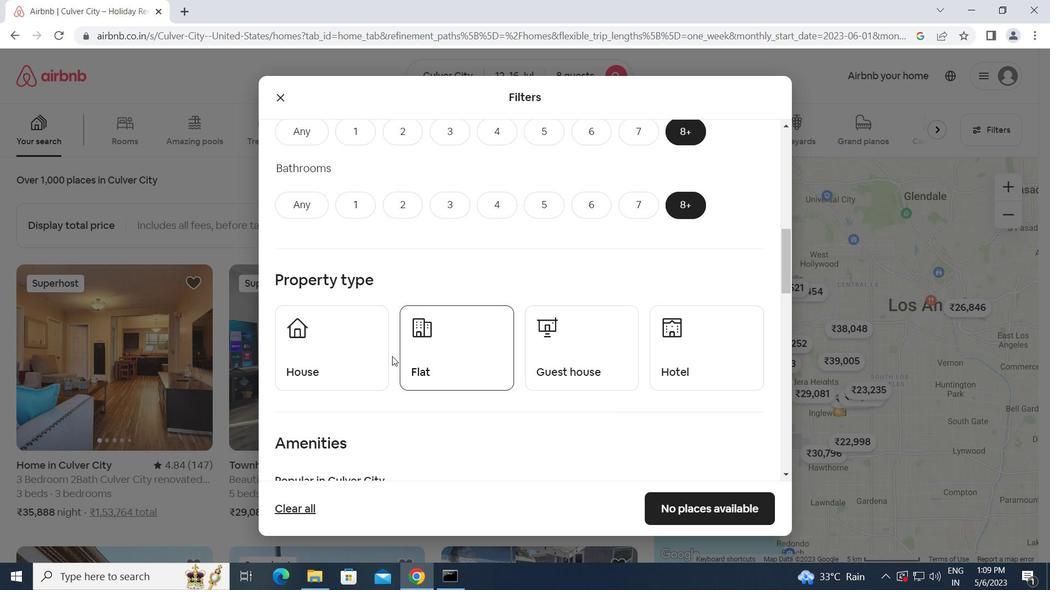 
Action: Mouse pressed left at (332, 346)
Screenshot: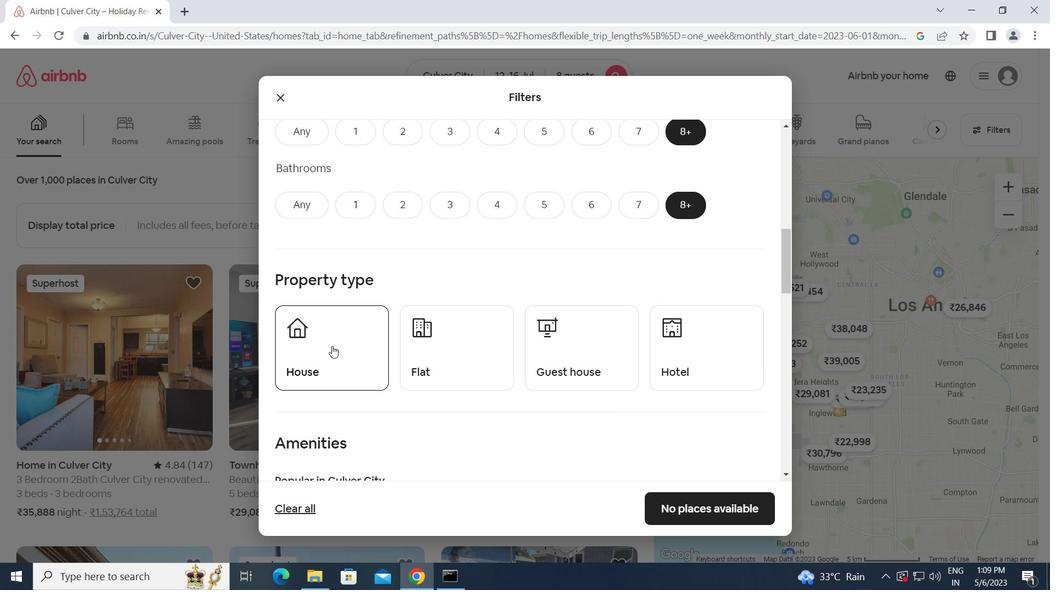 
Action: Mouse moved to (456, 359)
Screenshot: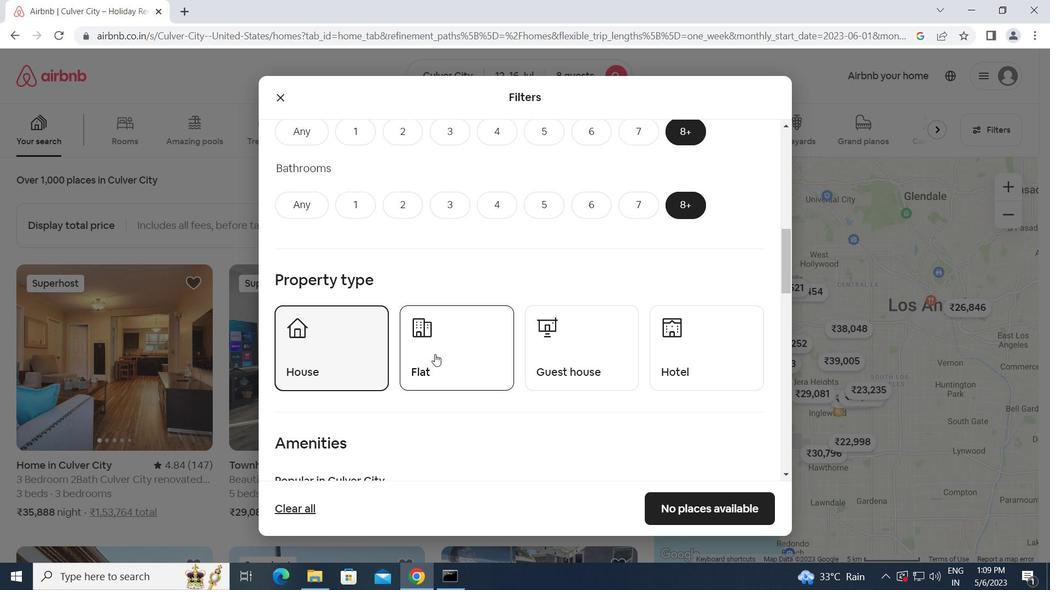 
Action: Mouse pressed left at (456, 359)
Screenshot: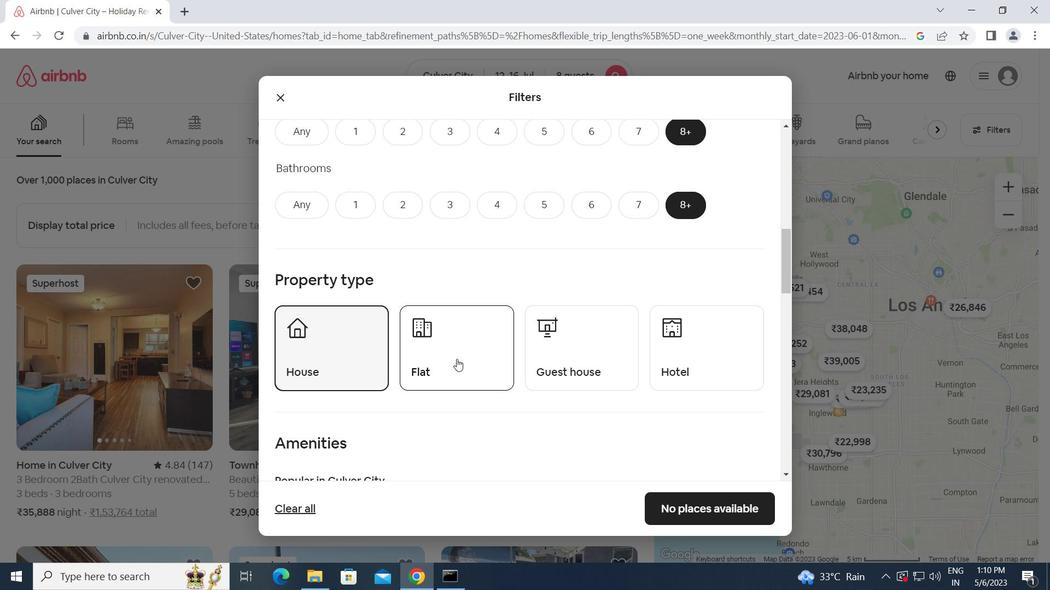 
Action: Mouse moved to (592, 352)
Screenshot: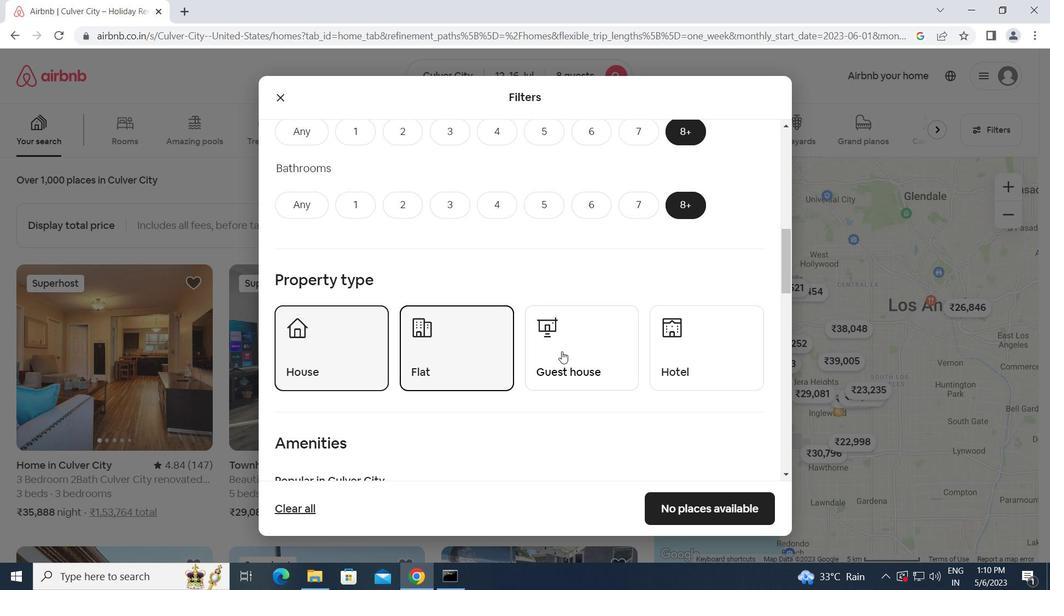 
Action: Mouse pressed left at (592, 352)
Screenshot: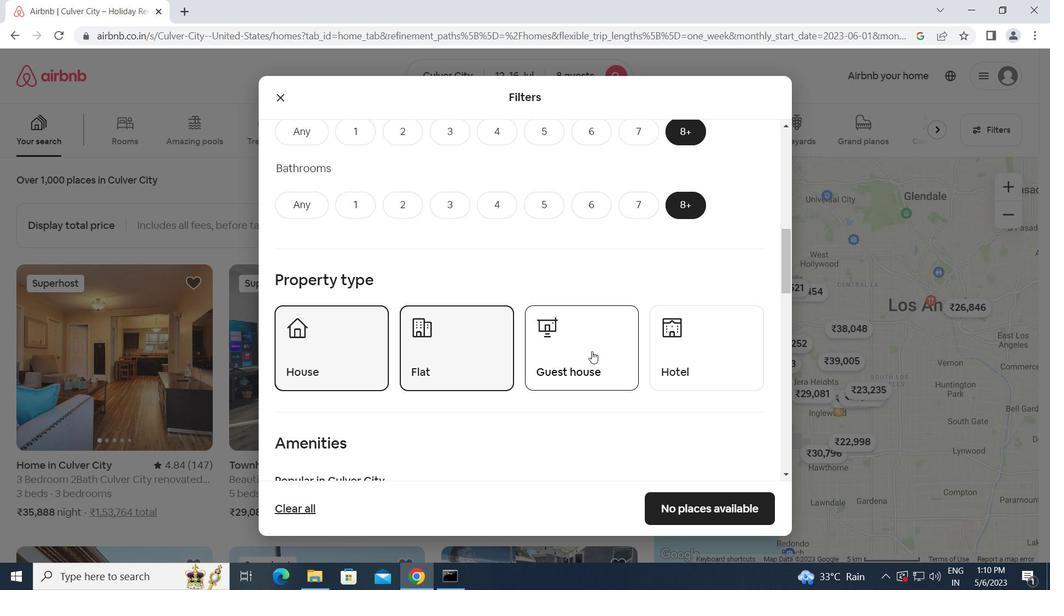 
Action: Mouse moved to (485, 412)
Screenshot: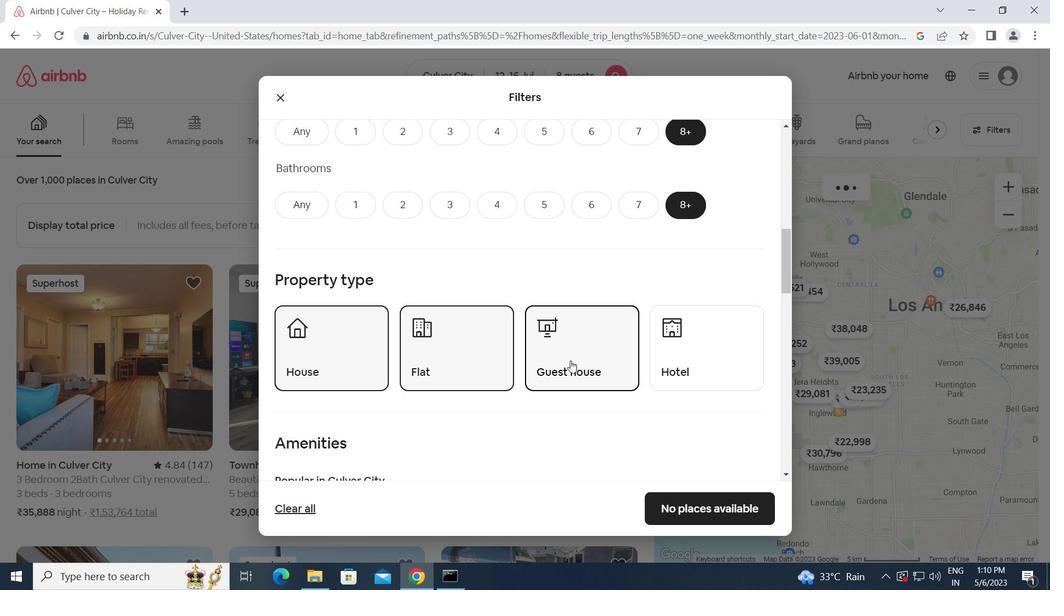 
Action: Mouse scrolled (485, 411) with delta (0, 0)
Screenshot: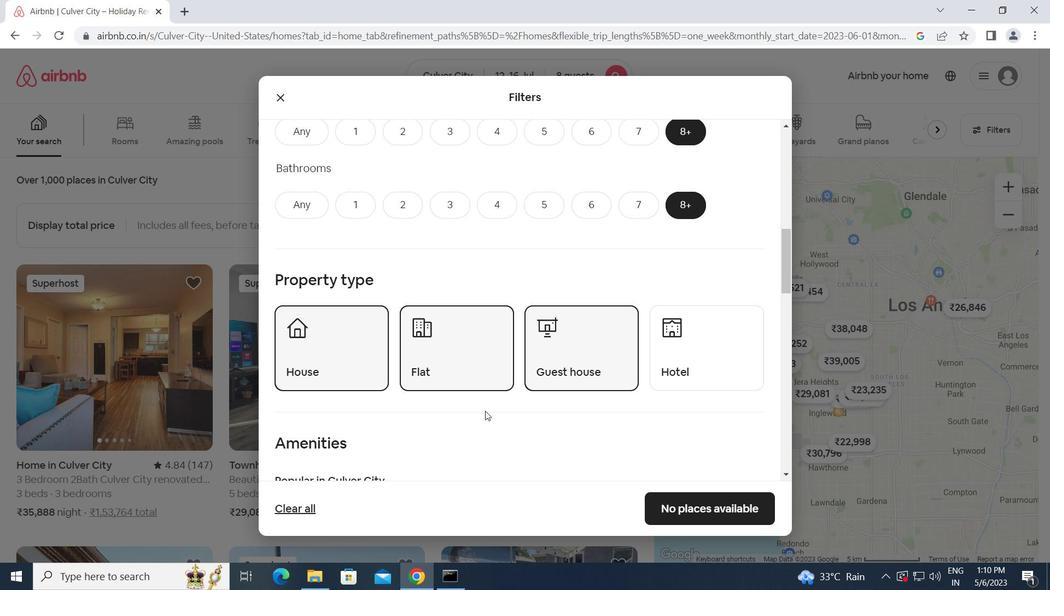 
Action: Mouse scrolled (485, 411) with delta (0, 0)
Screenshot: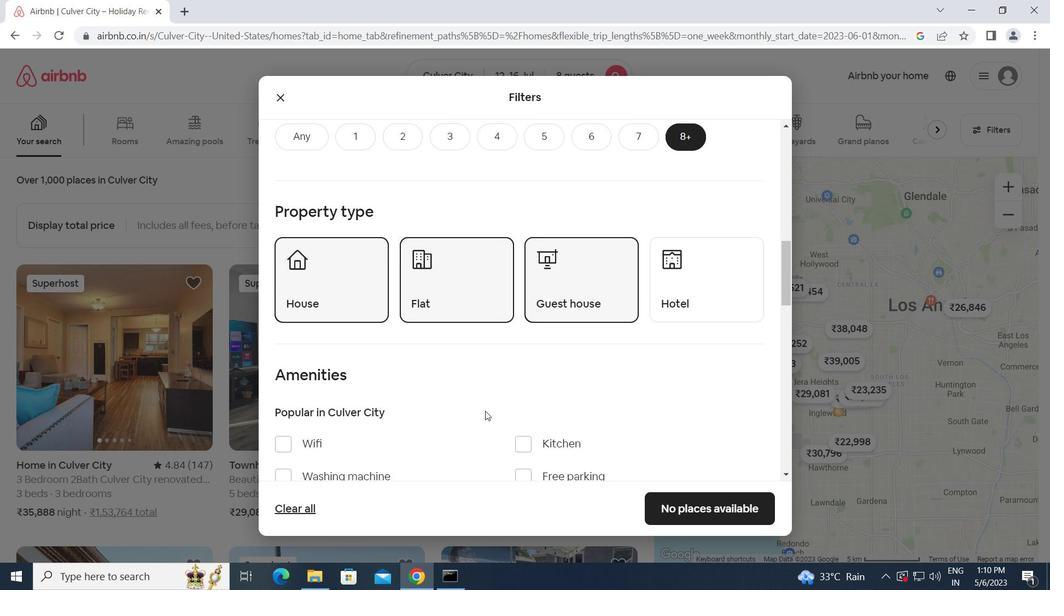 
Action: Mouse scrolled (485, 411) with delta (0, 0)
Screenshot: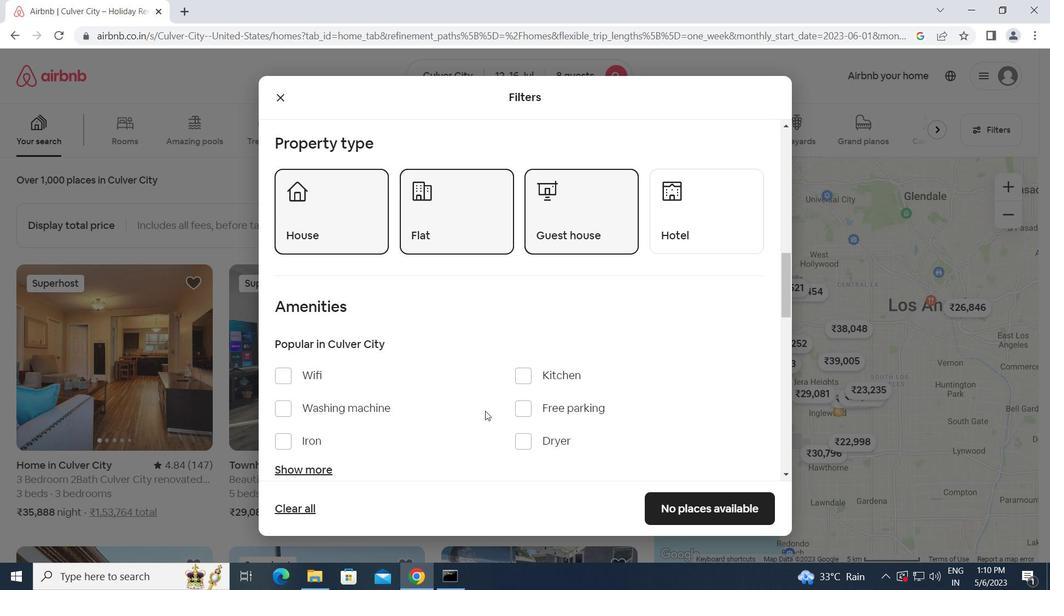 
Action: Mouse scrolled (485, 411) with delta (0, 0)
Screenshot: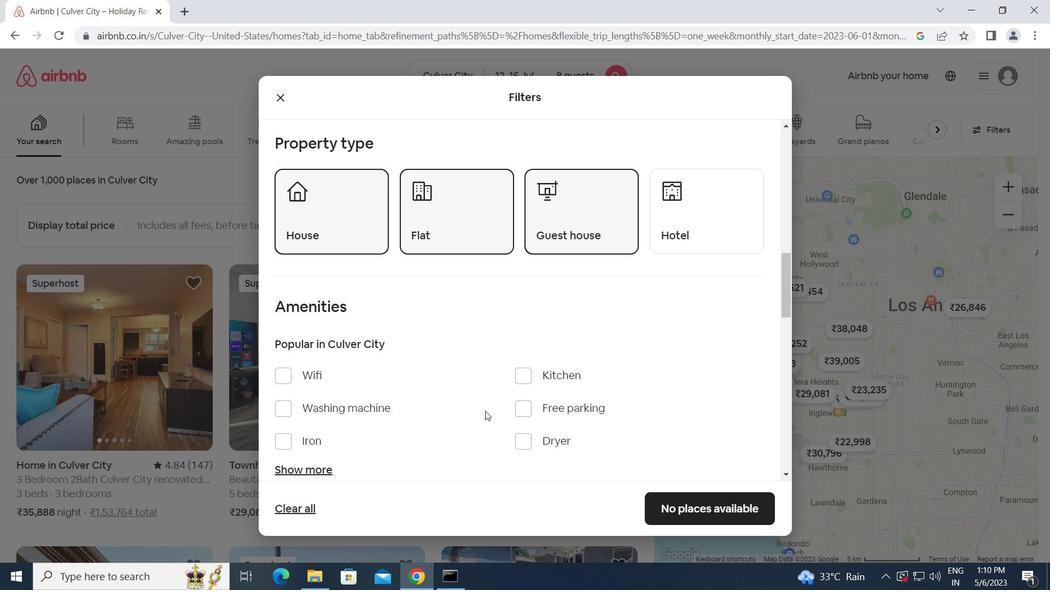 
Action: Mouse moved to (282, 236)
Screenshot: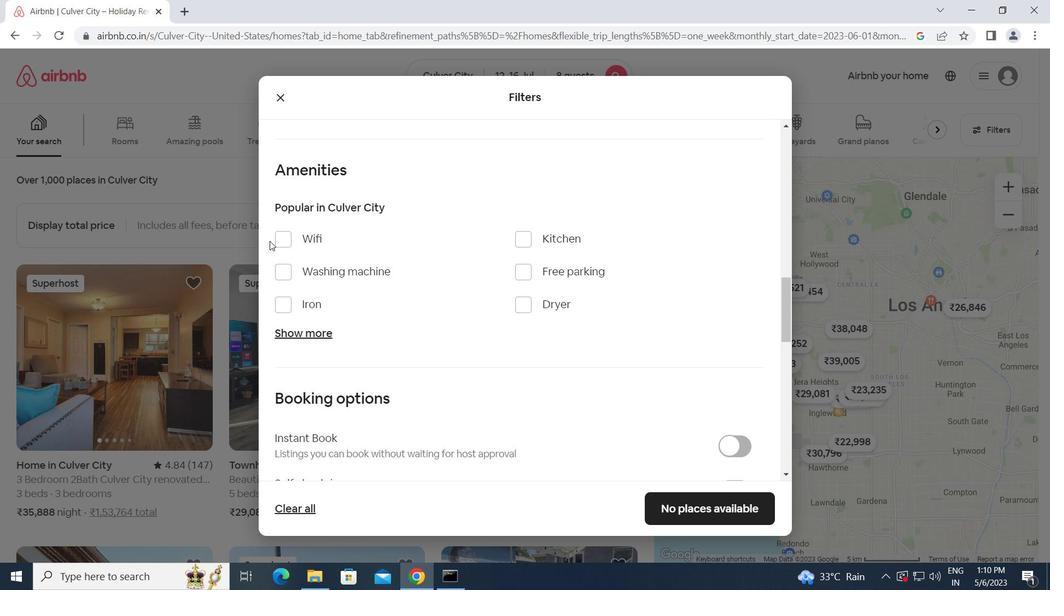 
Action: Mouse pressed left at (282, 236)
Screenshot: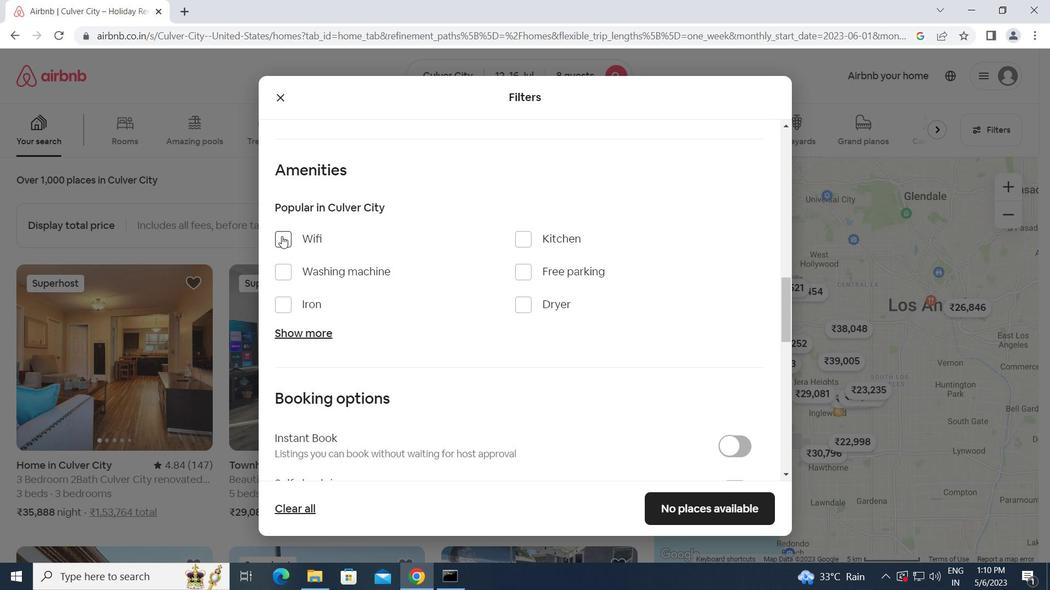 
Action: Mouse moved to (294, 333)
Screenshot: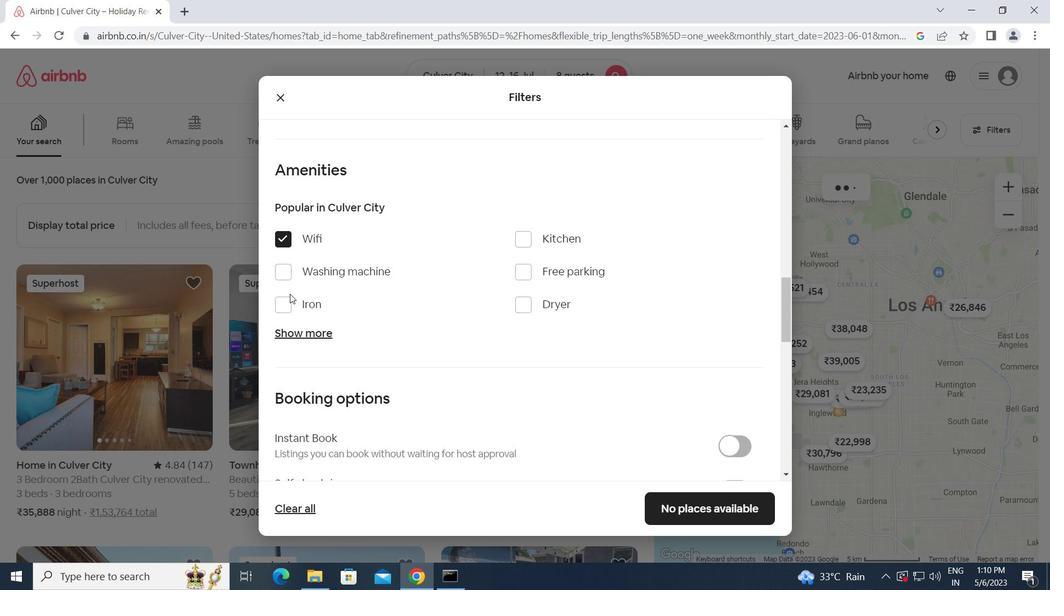 
Action: Mouse pressed left at (294, 336)
Screenshot: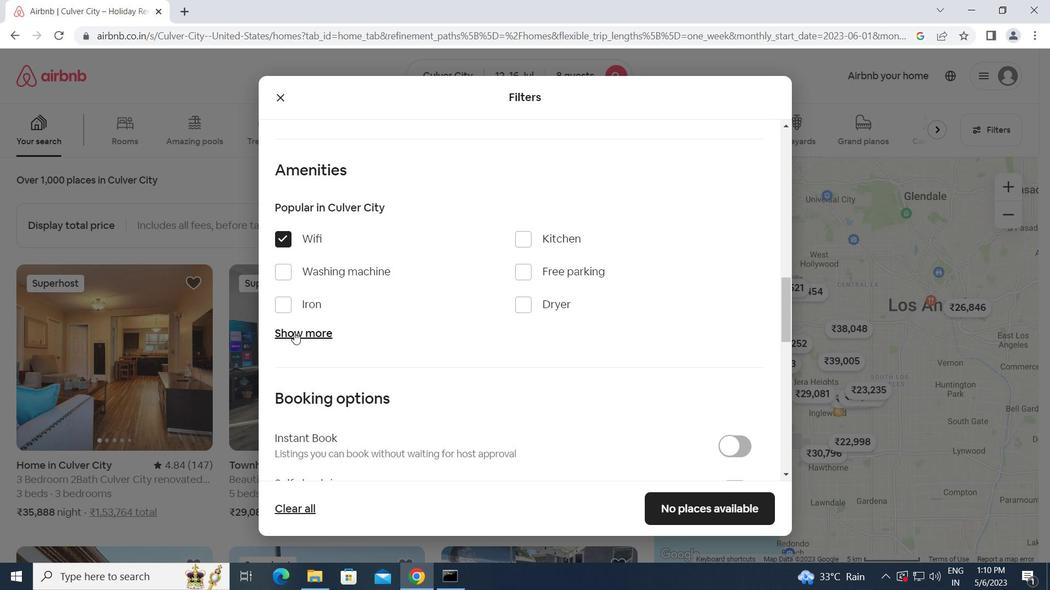 
Action: Mouse moved to (527, 413)
Screenshot: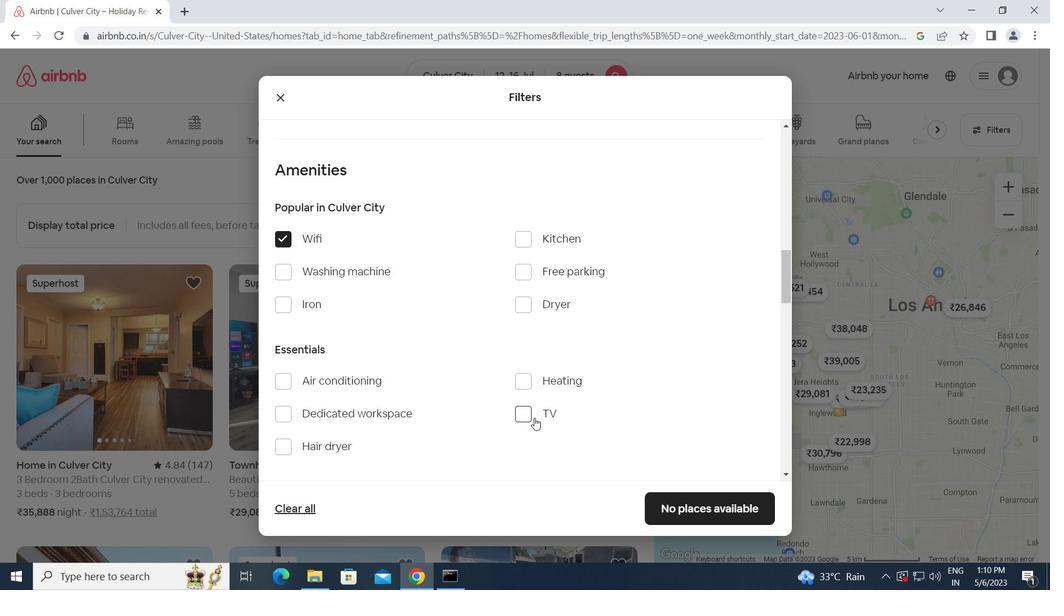 
Action: Mouse pressed left at (527, 413)
Screenshot: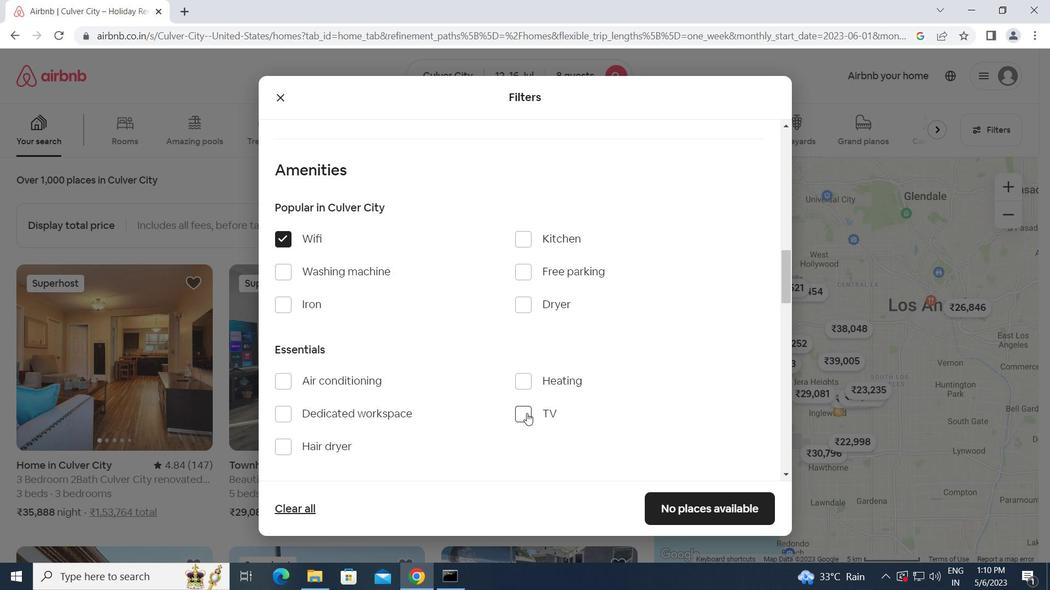 
Action: Mouse moved to (520, 269)
Screenshot: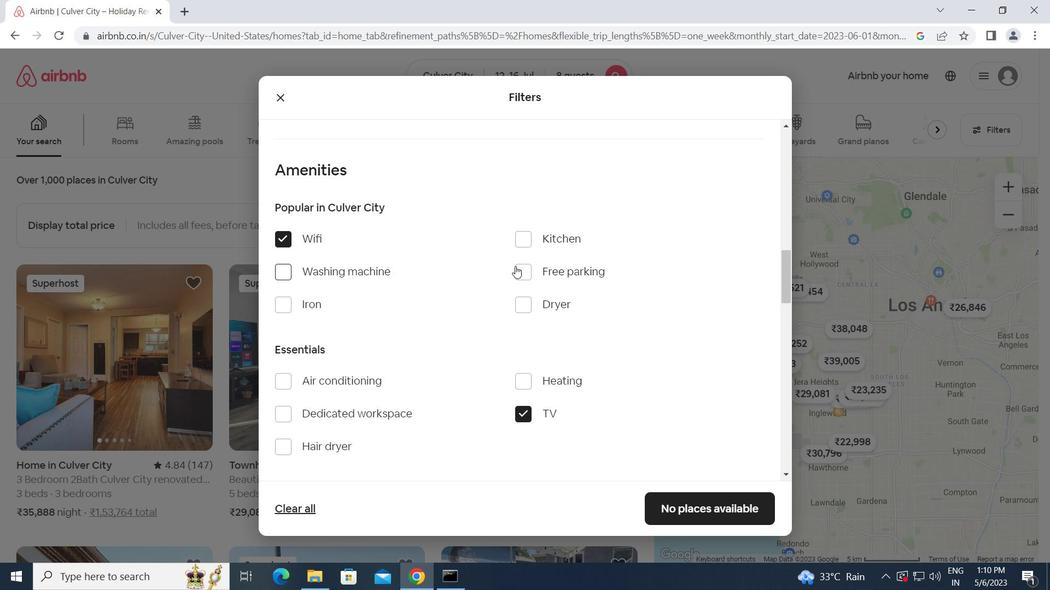 
Action: Mouse pressed left at (520, 269)
Screenshot: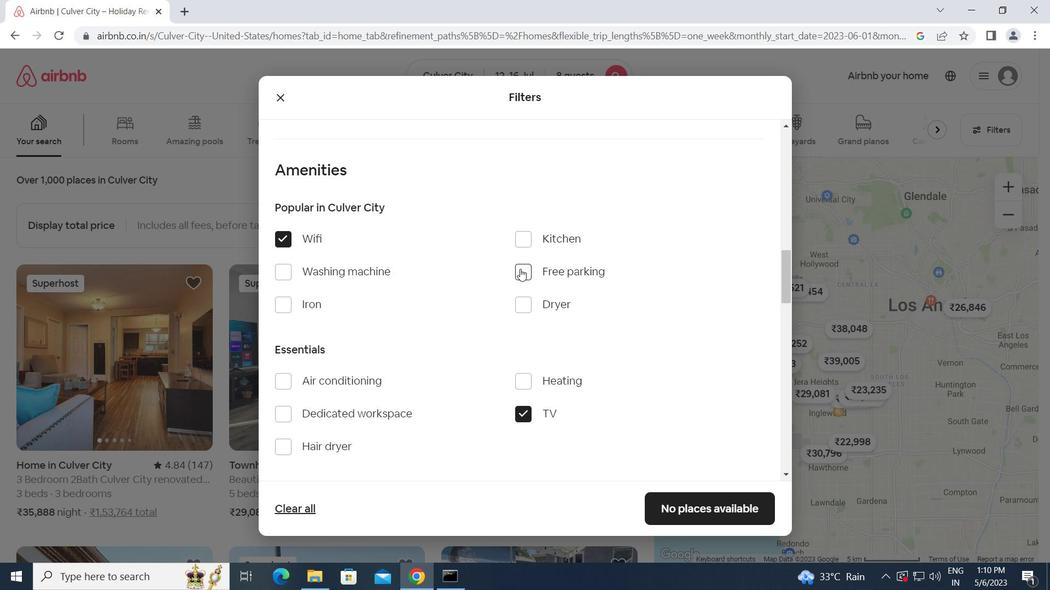 
Action: Mouse moved to (378, 392)
Screenshot: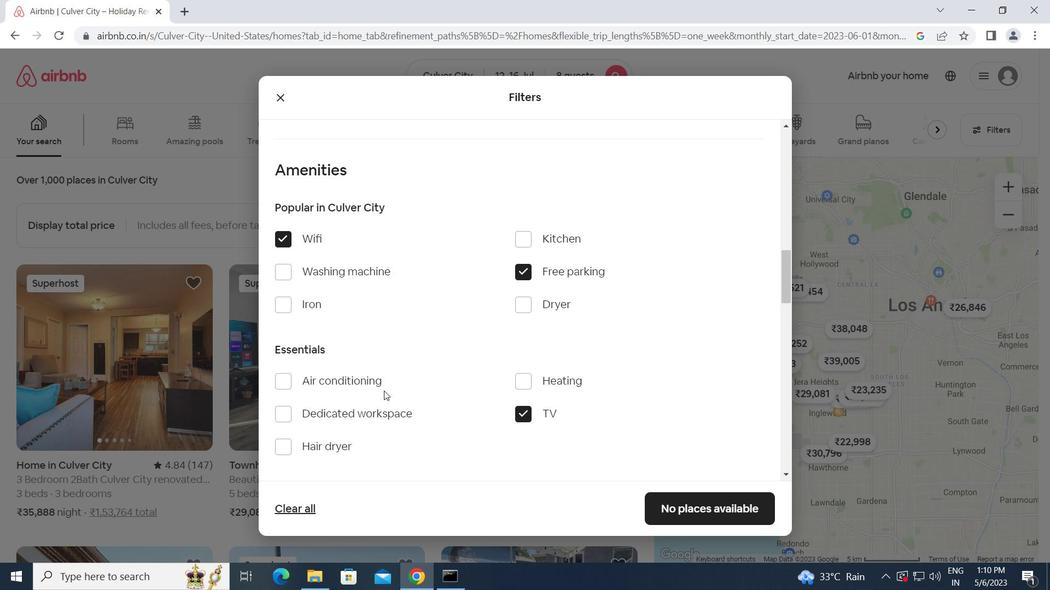 
Action: Mouse scrolled (378, 392) with delta (0, 0)
Screenshot: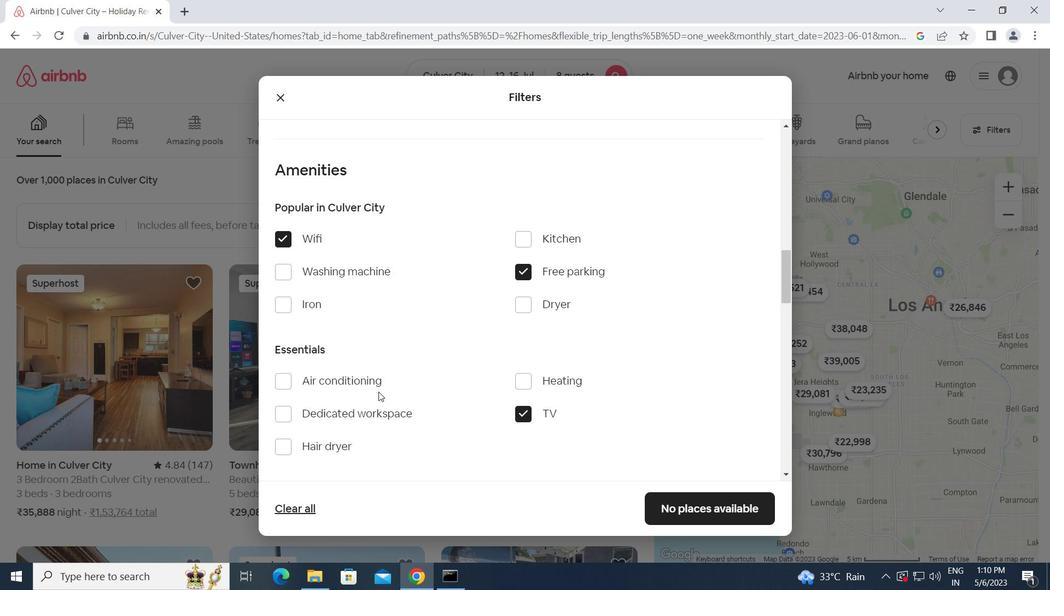 
Action: Mouse scrolled (378, 392) with delta (0, 0)
Screenshot: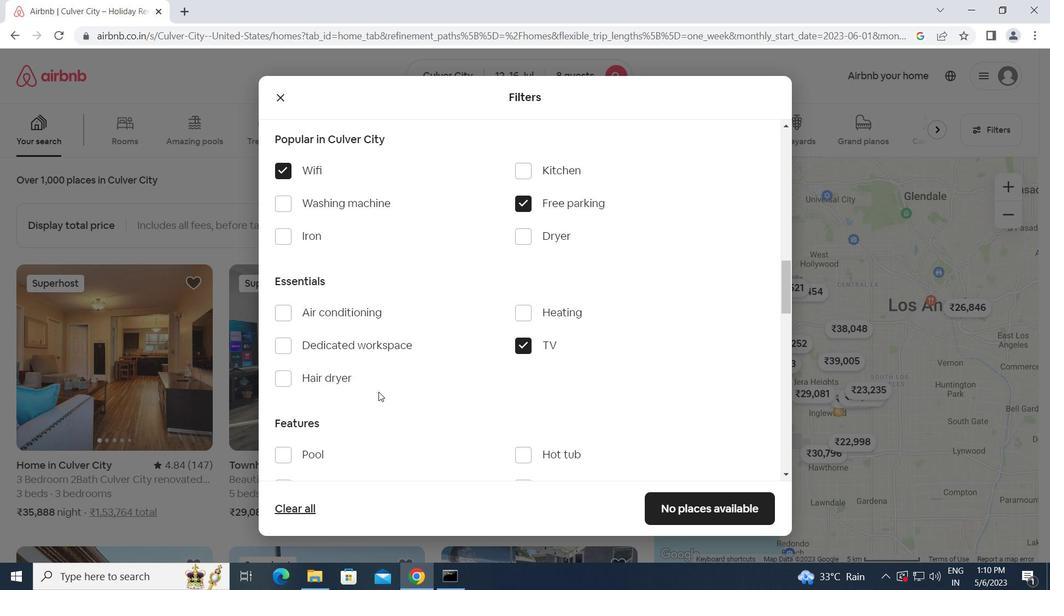
Action: Mouse scrolled (378, 392) with delta (0, 0)
Screenshot: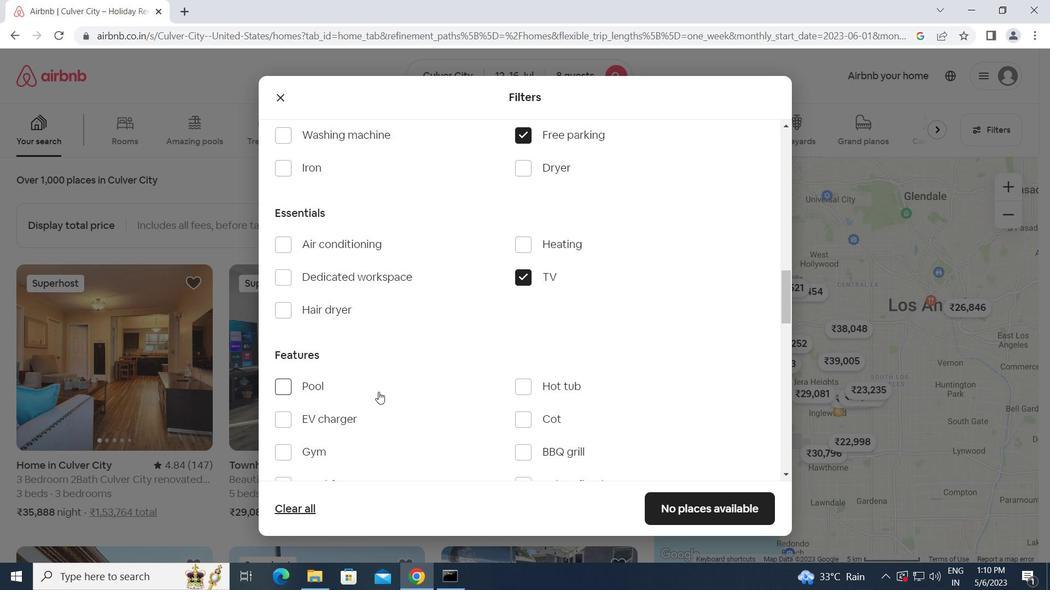 
Action: Mouse scrolled (378, 392) with delta (0, 0)
Screenshot: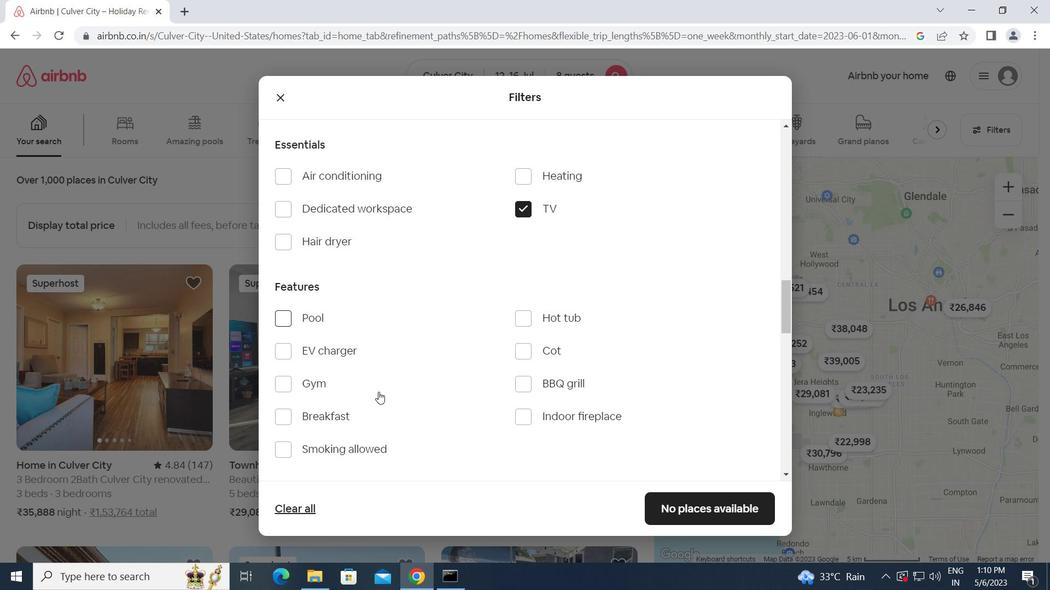 
Action: Mouse moved to (284, 314)
Screenshot: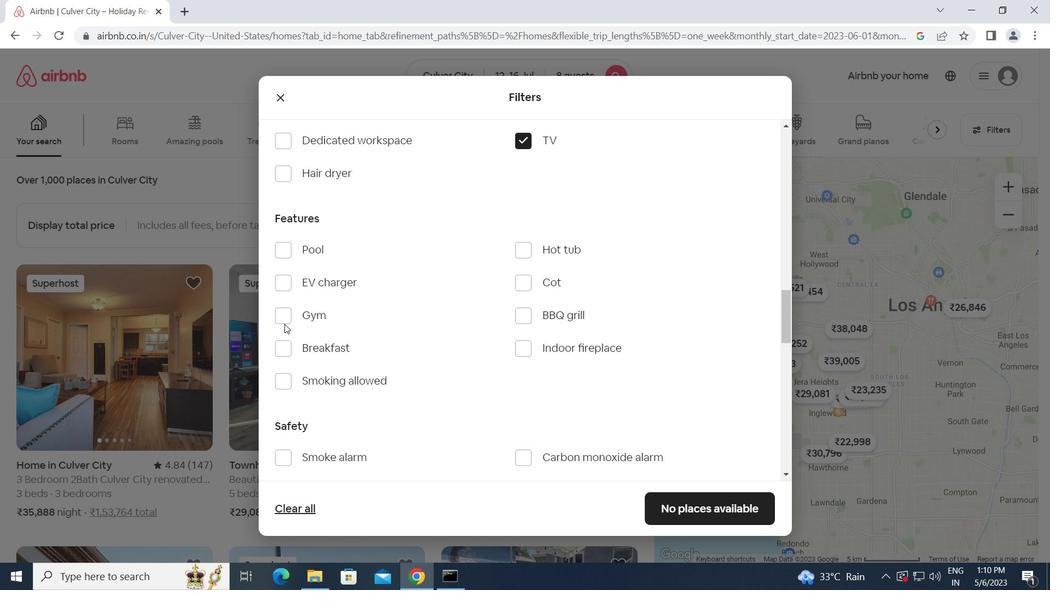 
Action: Mouse pressed left at (284, 314)
Screenshot: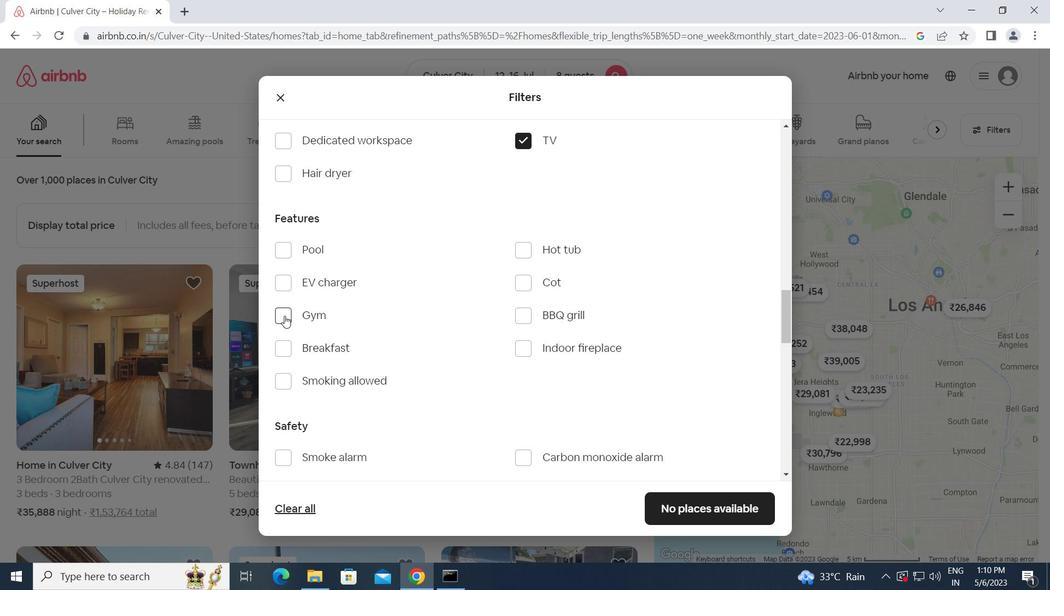 
Action: Mouse moved to (279, 345)
Screenshot: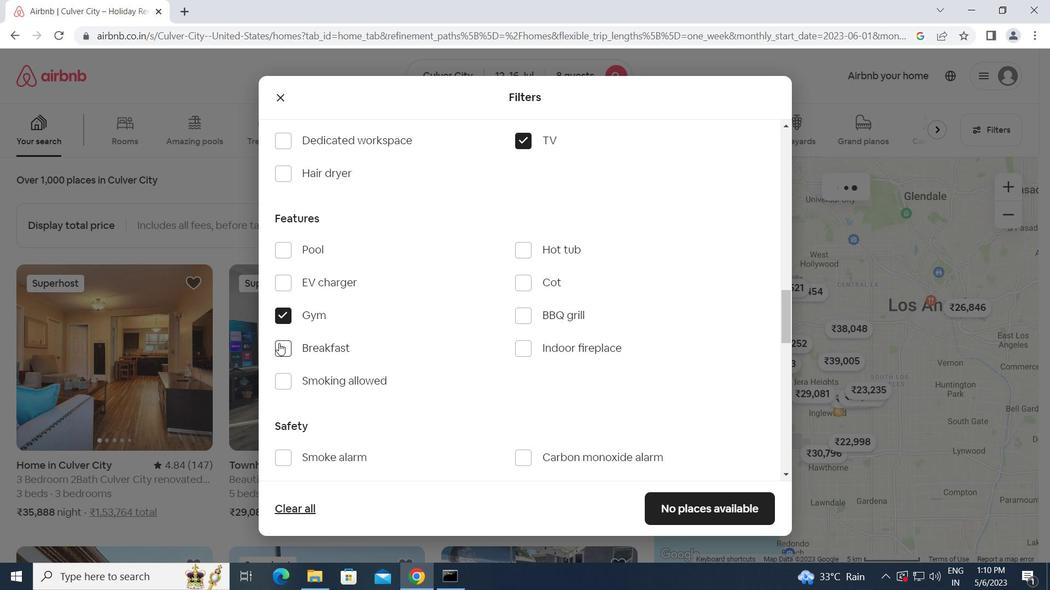 
Action: Mouse pressed left at (279, 345)
Screenshot: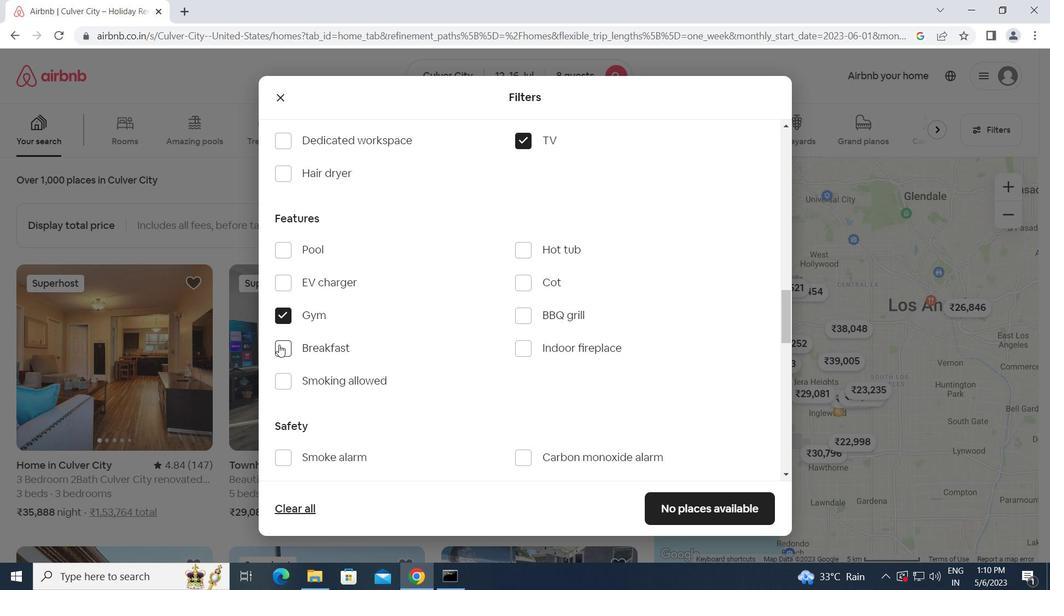
Action: Mouse moved to (386, 357)
Screenshot: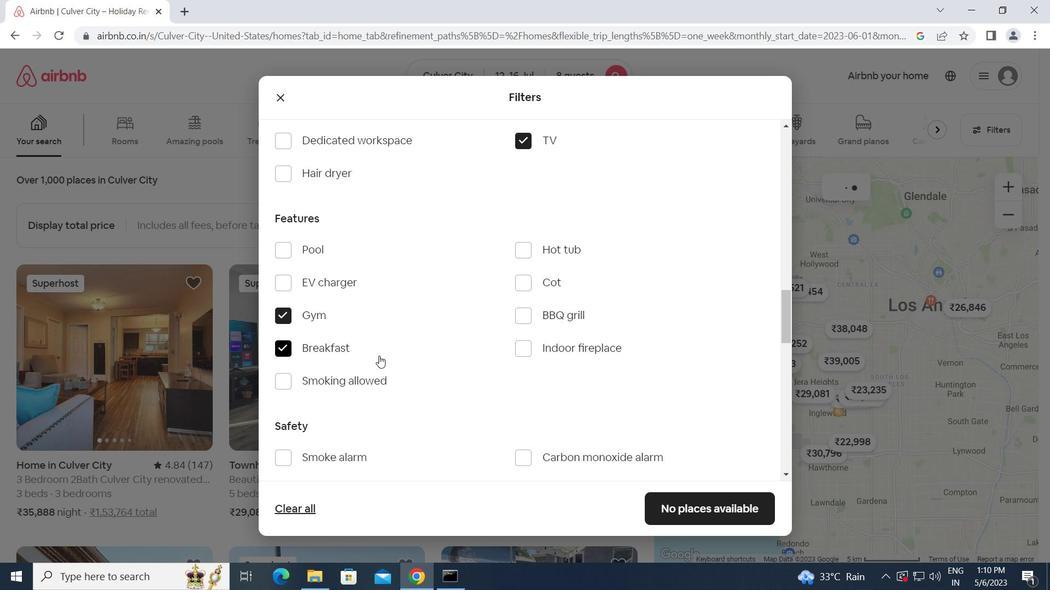 
Action: Mouse scrolled (386, 357) with delta (0, 0)
Screenshot: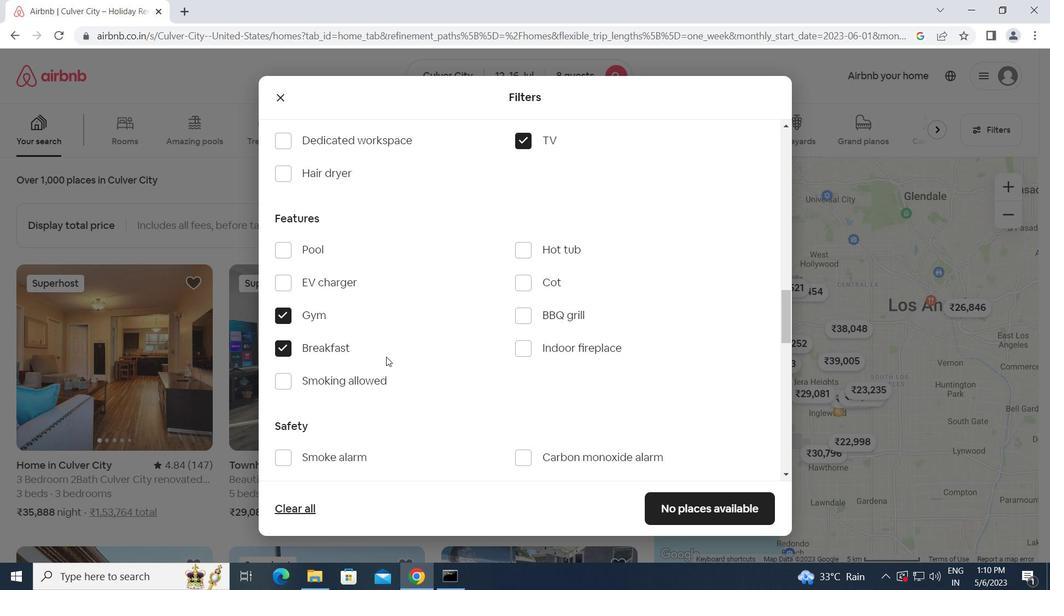 
Action: Mouse scrolled (386, 357) with delta (0, 0)
Screenshot: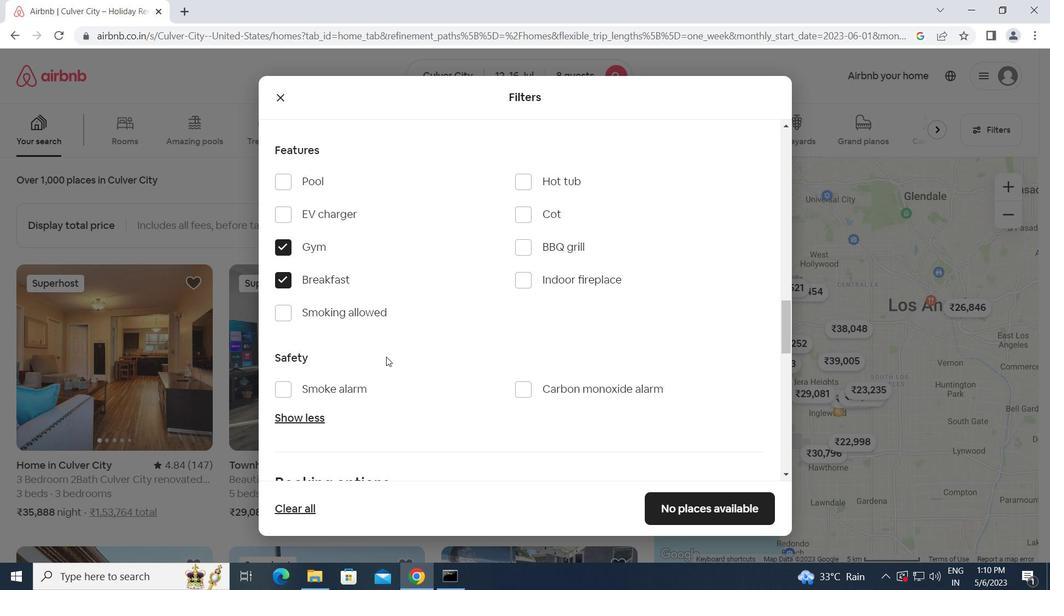 
Action: Mouse scrolled (386, 357) with delta (0, 0)
Screenshot: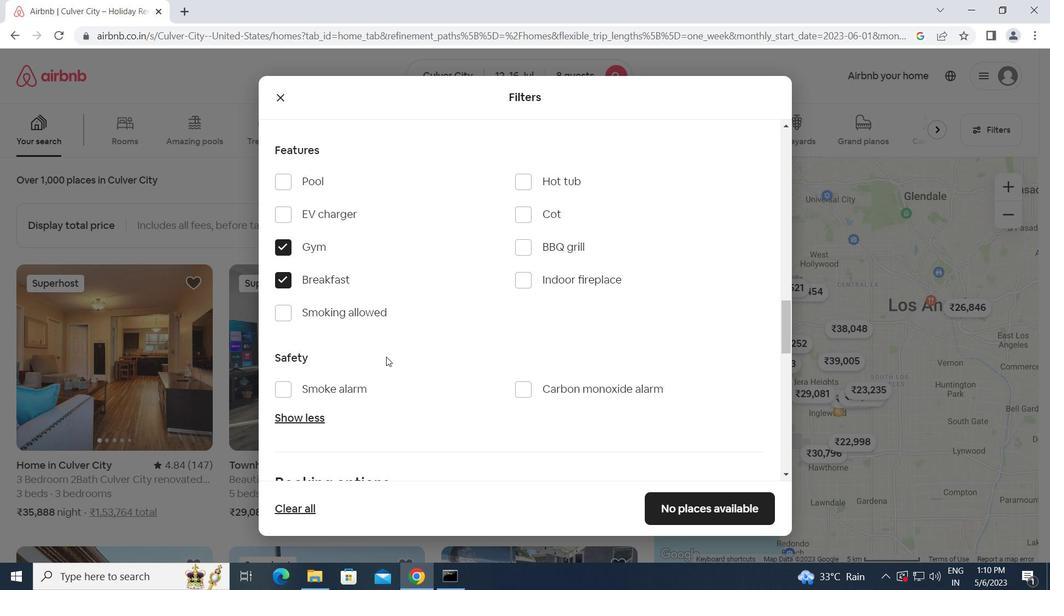
Action: Mouse scrolled (386, 357) with delta (0, 0)
Screenshot: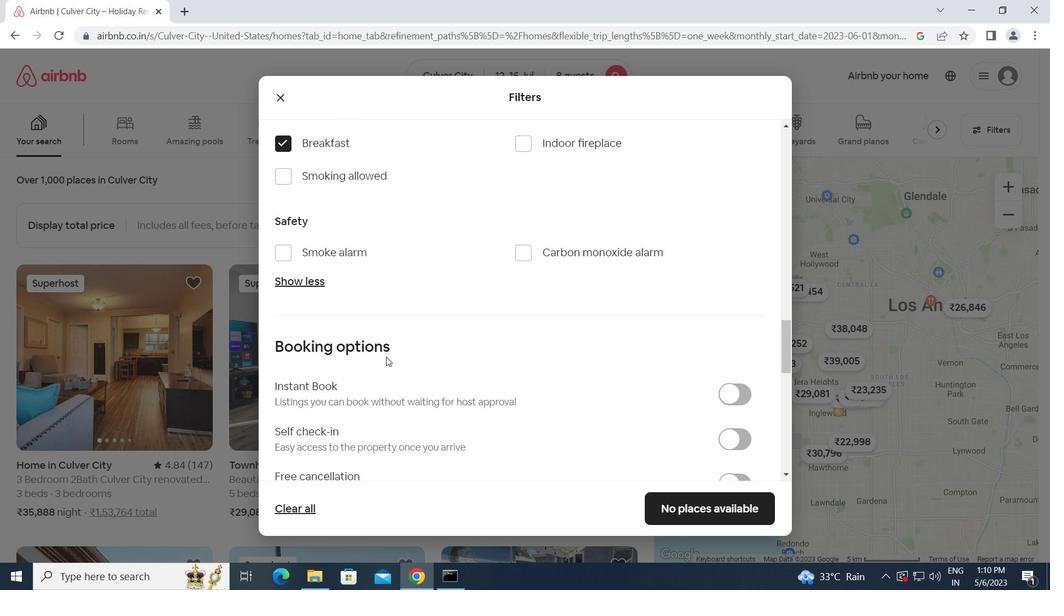 
Action: Mouse moved to (726, 368)
Screenshot: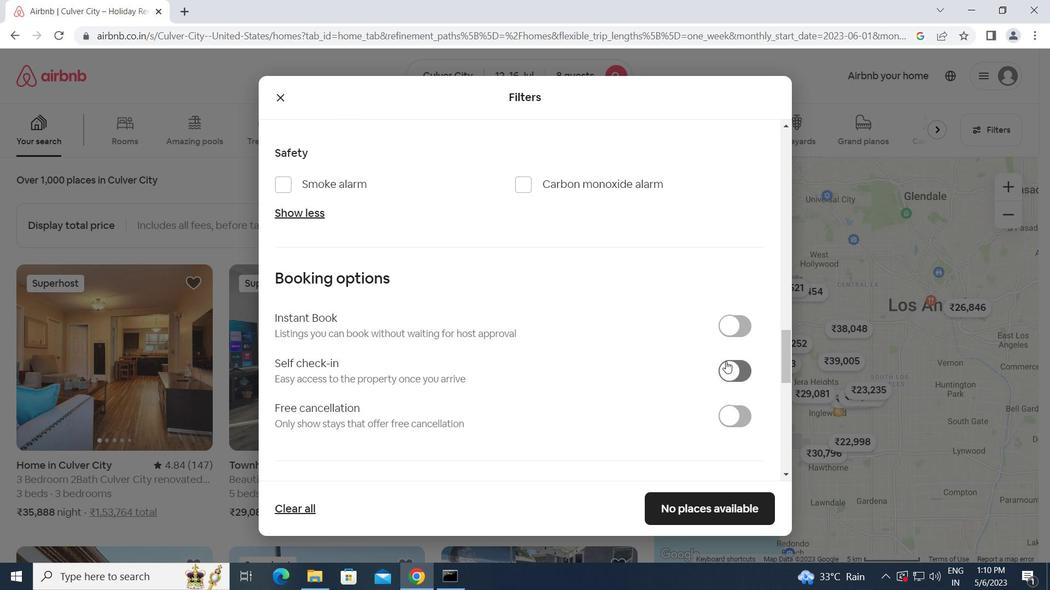 
Action: Mouse pressed left at (726, 368)
Screenshot: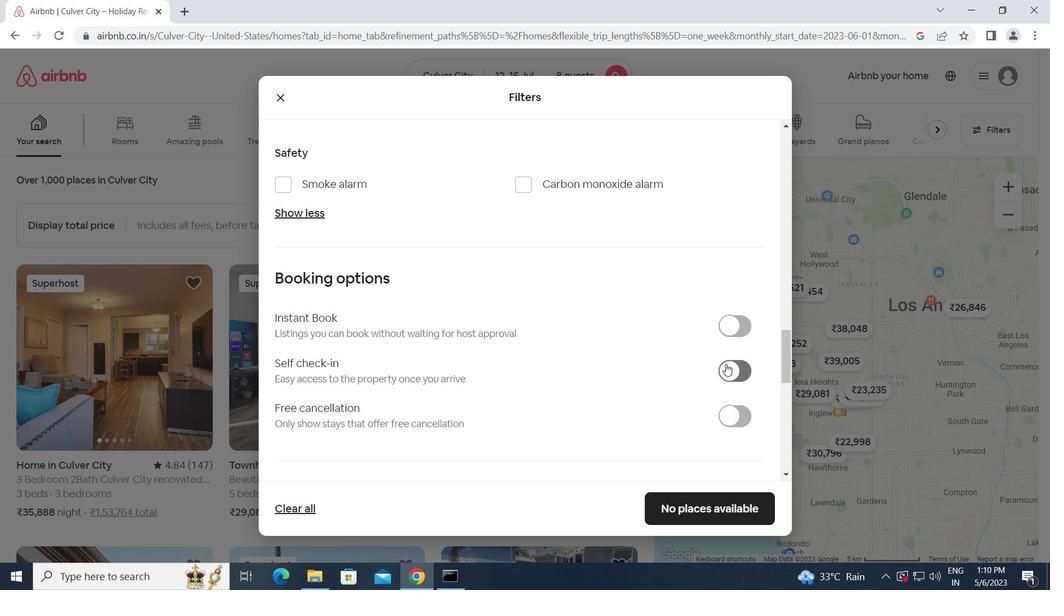 
Action: Mouse moved to (625, 409)
Screenshot: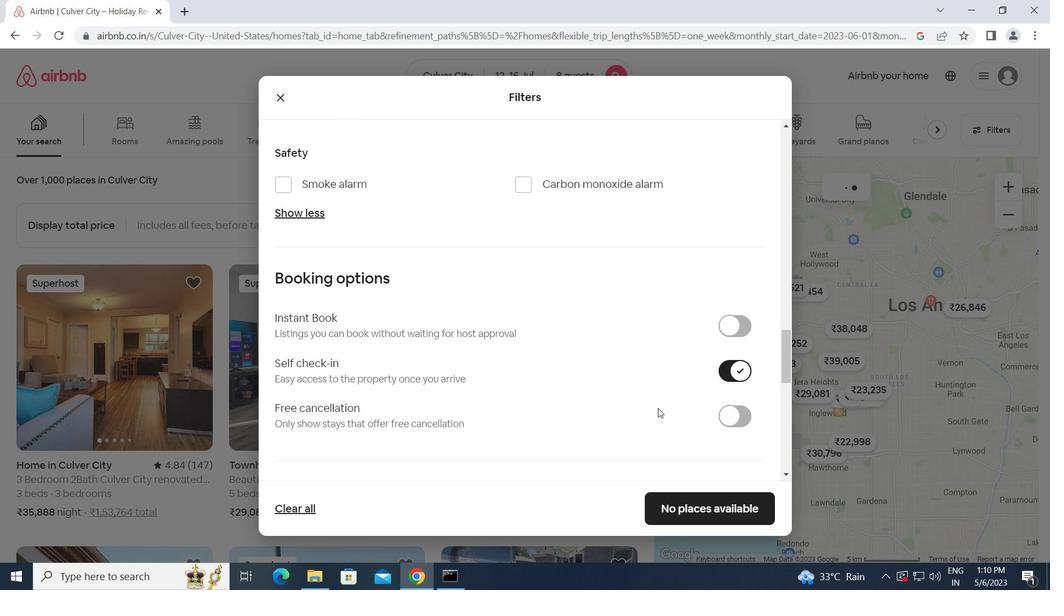 
Action: Mouse scrolled (625, 408) with delta (0, 0)
Screenshot: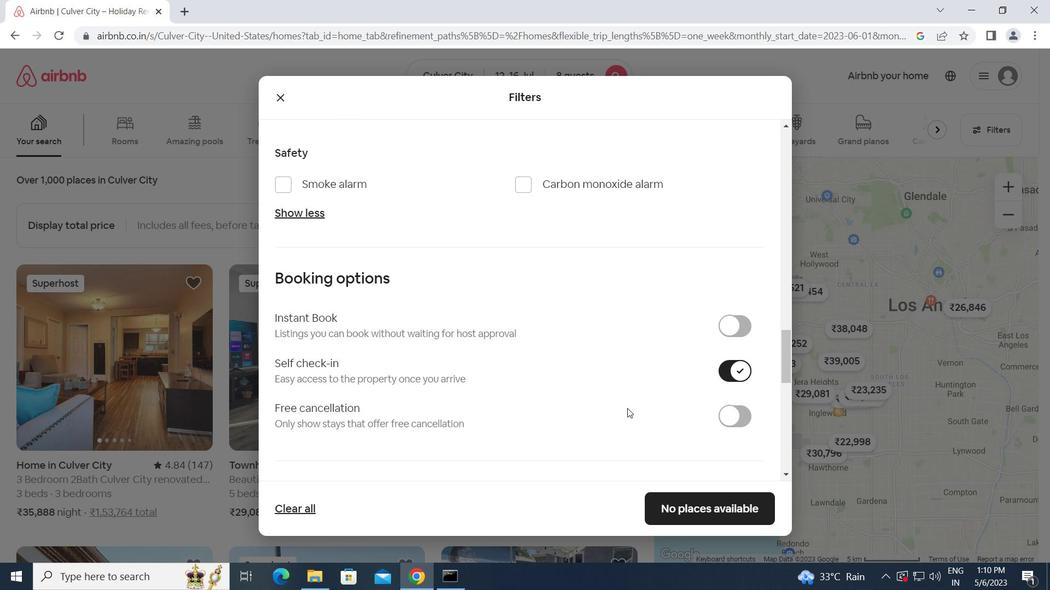 
Action: Mouse scrolled (625, 408) with delta (0, 0)
Screenshot: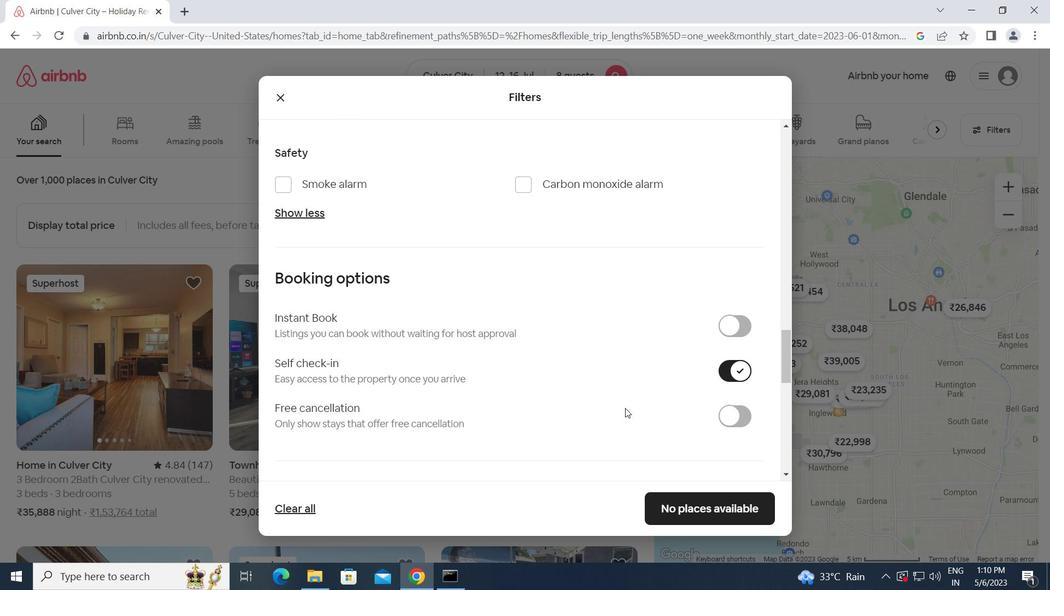 
Action: Mouse moved to (611, 408)
Screenshot: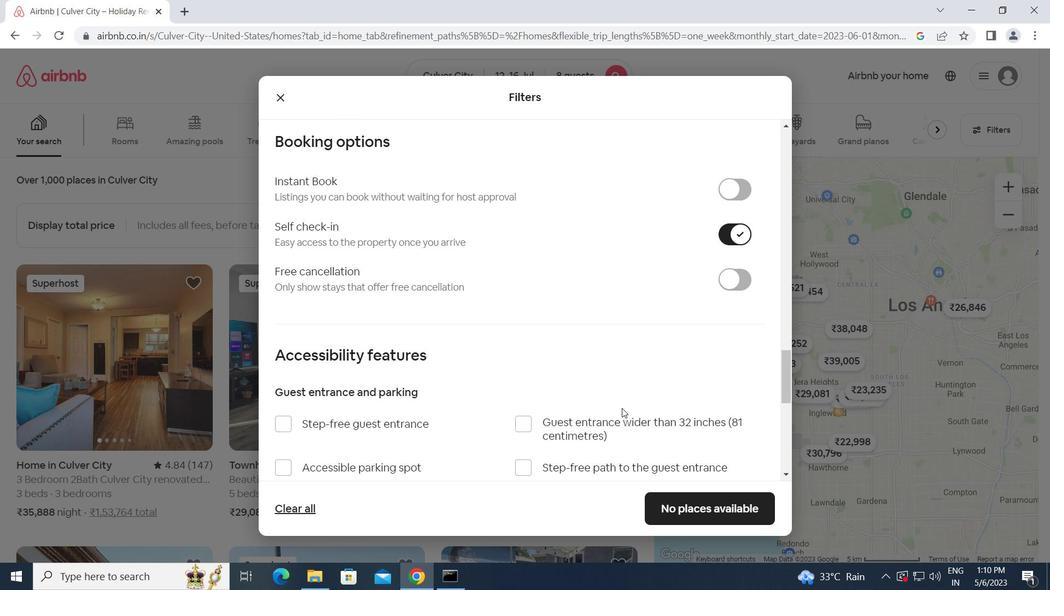 
Action: Mouse scrolled (611, 408) with delta (0, 0)
Screenshot: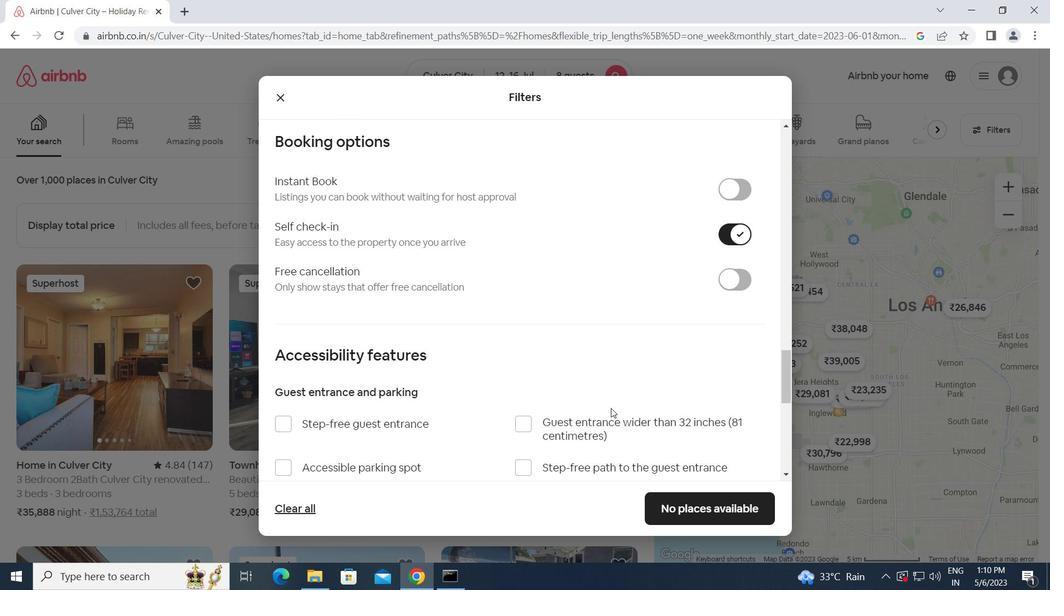 
Action: Mouse scrolled (611, 408) with delta (0, 0)
Screenshot: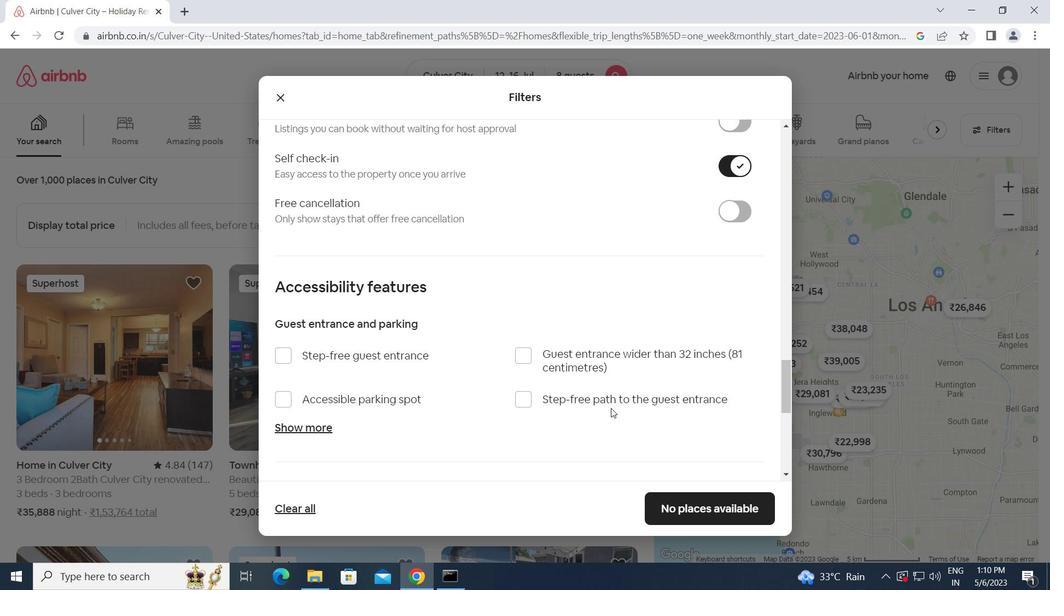 
Action: Mouse scrolled (611, 408) with delta (0, 0)
Screenshot: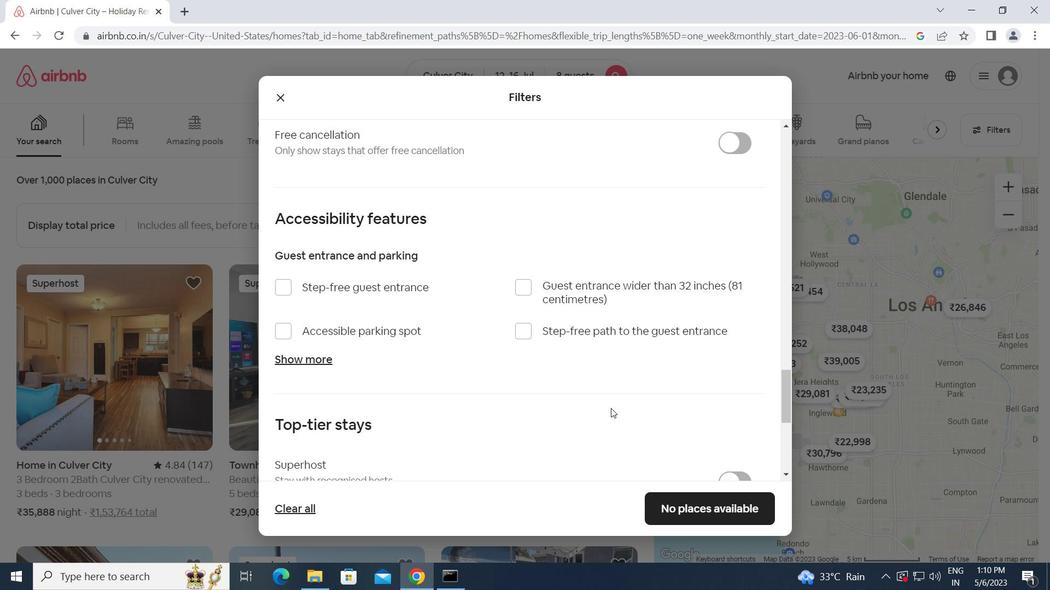 
Action: Mouse scrolled (611, 408) with delta (0, 0)
Screenshot: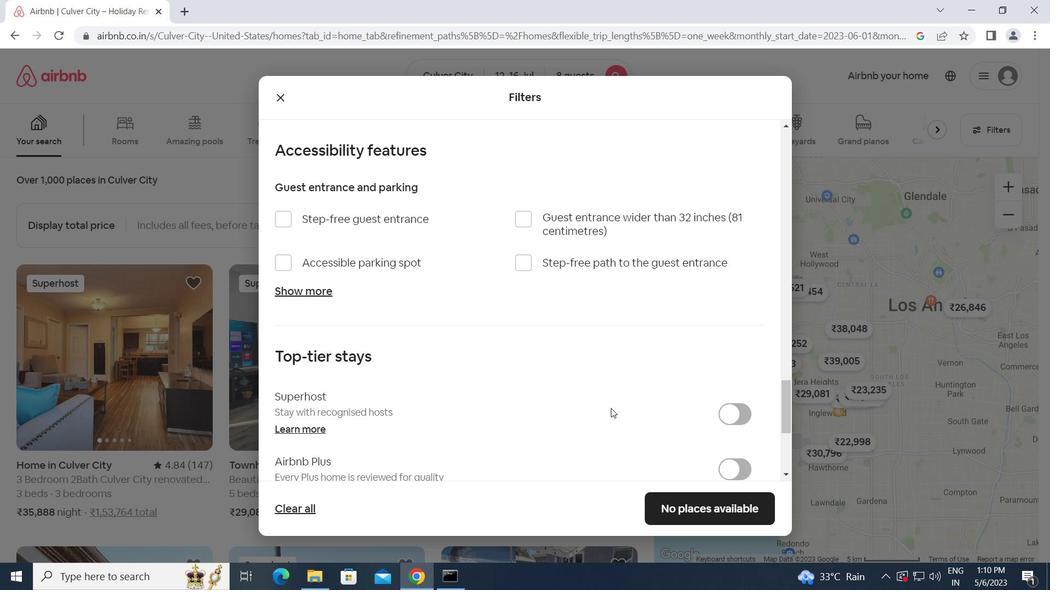 
Action: Mouse scrolled (611, 408) with delta (0, 0)
Screenshot: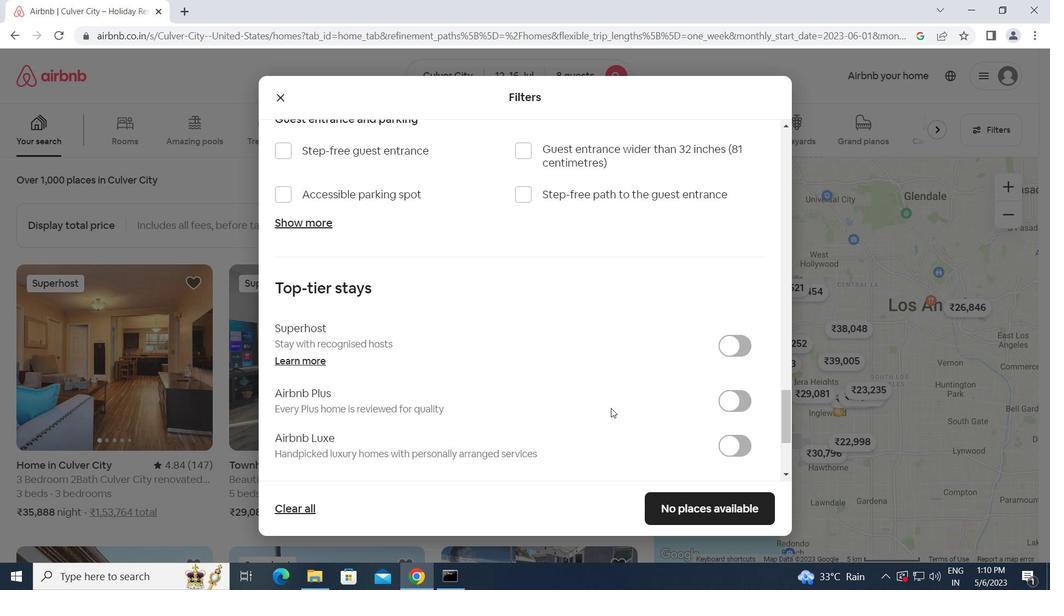 
Action: Mouse scrolled (611, 408) with delta (0, 0)
Screenshot: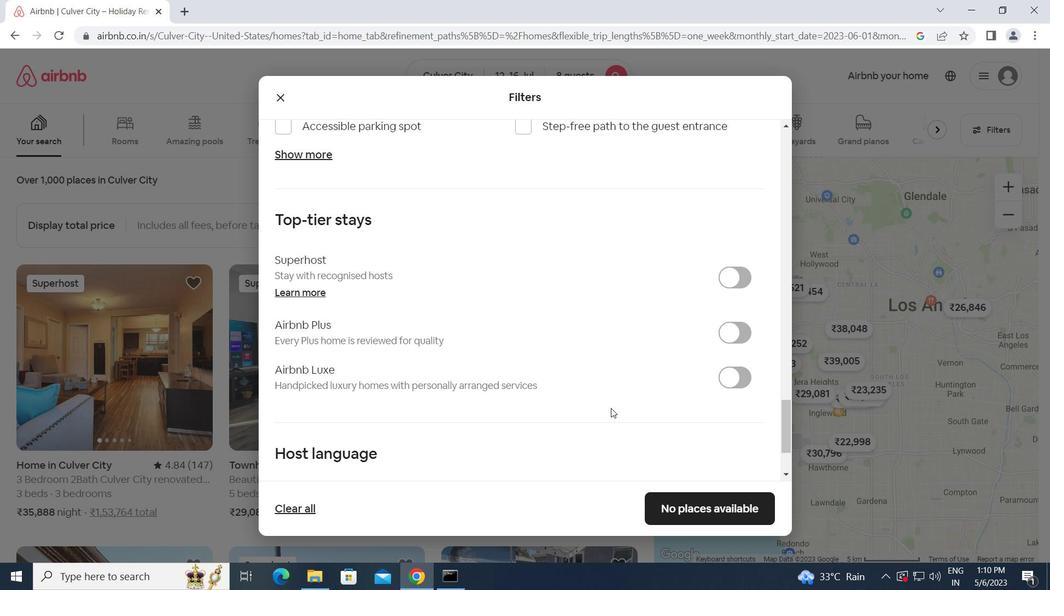 
Action: Mouse scrolled (611, 408) with delta (0, 0)
Screenshot: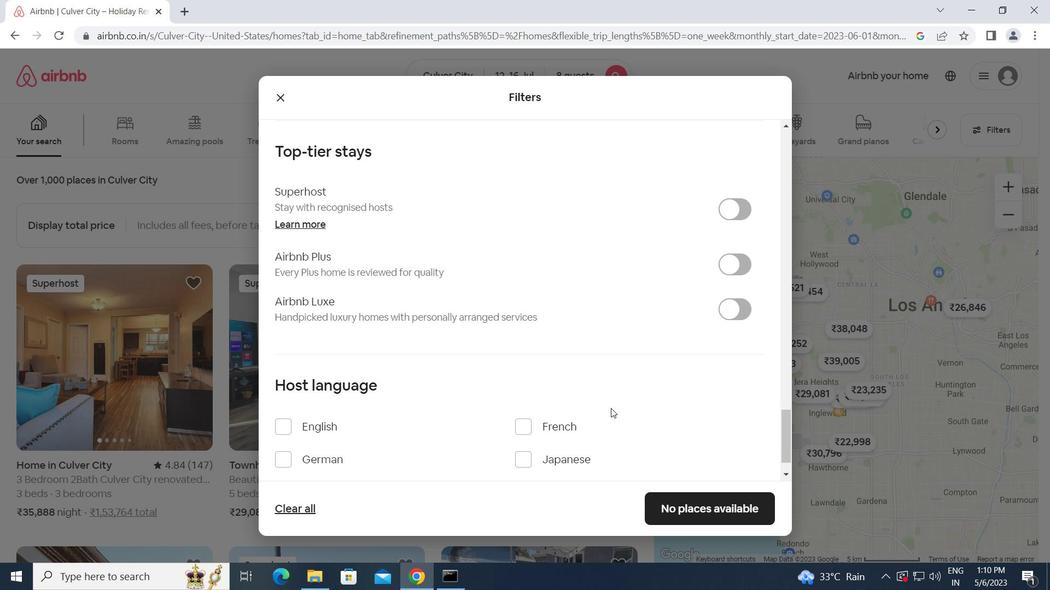 
Action: Mouse moved to (288, 385)
Screenshot: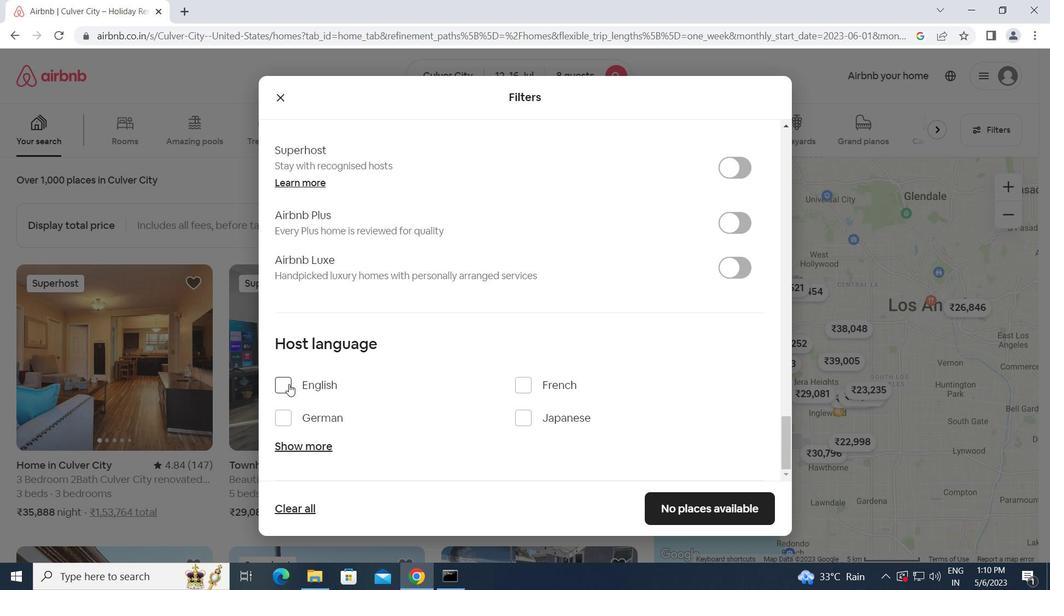 
Action: Mouse pressed left at (288, 385)
Screenshot: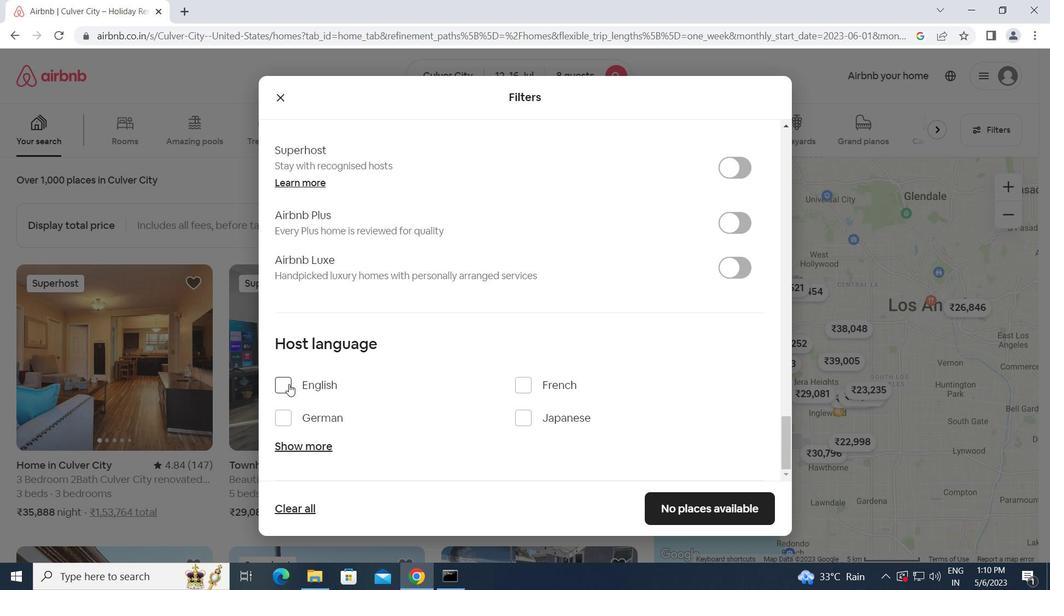 
Action: Mouse moved to (670, 507)
Screenshot: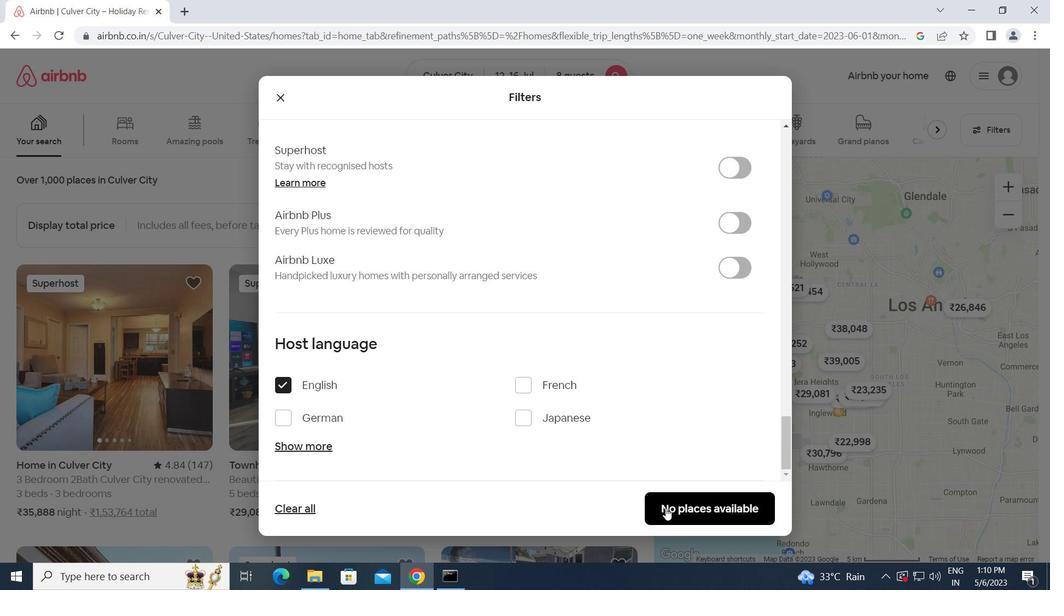 
Action: Mouse pressed left at (670, 507)
Screenshot: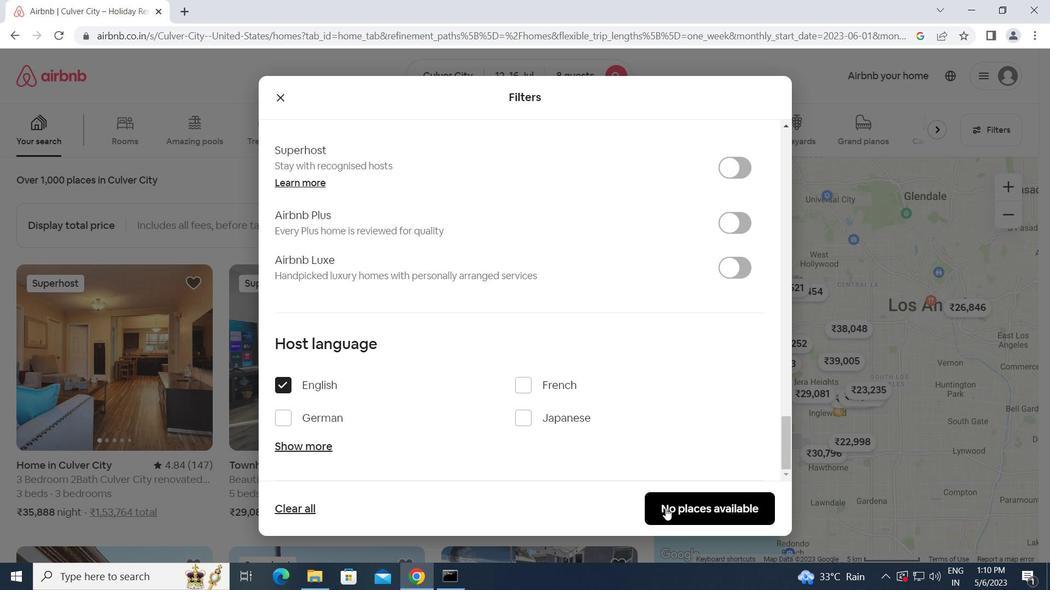 
